 Task: Look for space in Bangolo, Ivory Coast from 2nd June, 2023 to 15th June, 2023 for 2 adults and 1 pet in price range Rs.10000 to Rs.15000. Place can be entire place with 1  bedroom having 1 bed and 1 bathroom. Property type can be house, flat, guest house, hotel. Booking option can be shelf check-in. Required host language is English.
Action: Mouse moved to (408, 86)
Screenshot: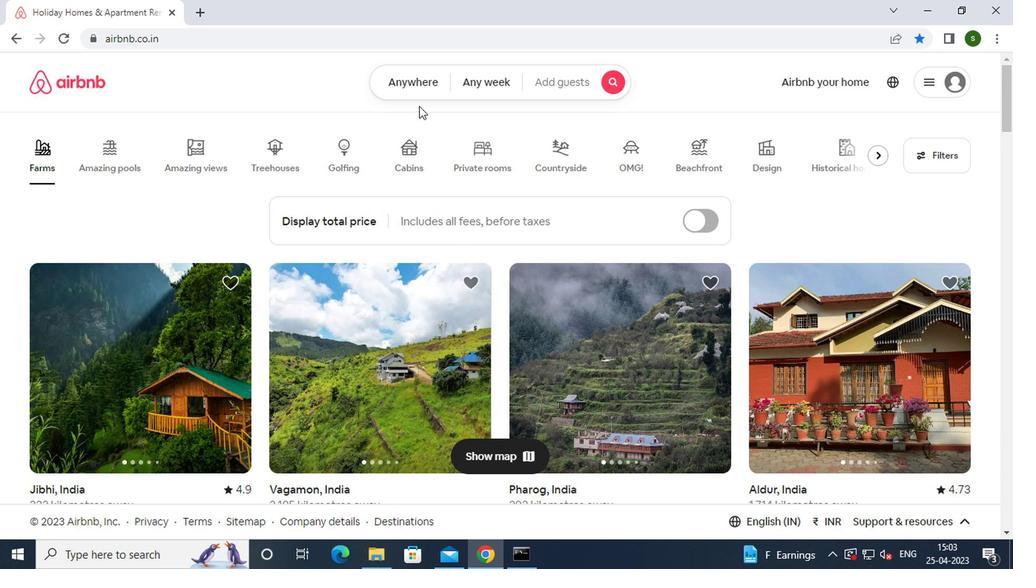 
Action: Mouse pressed left at (408, 86)
Screenshot: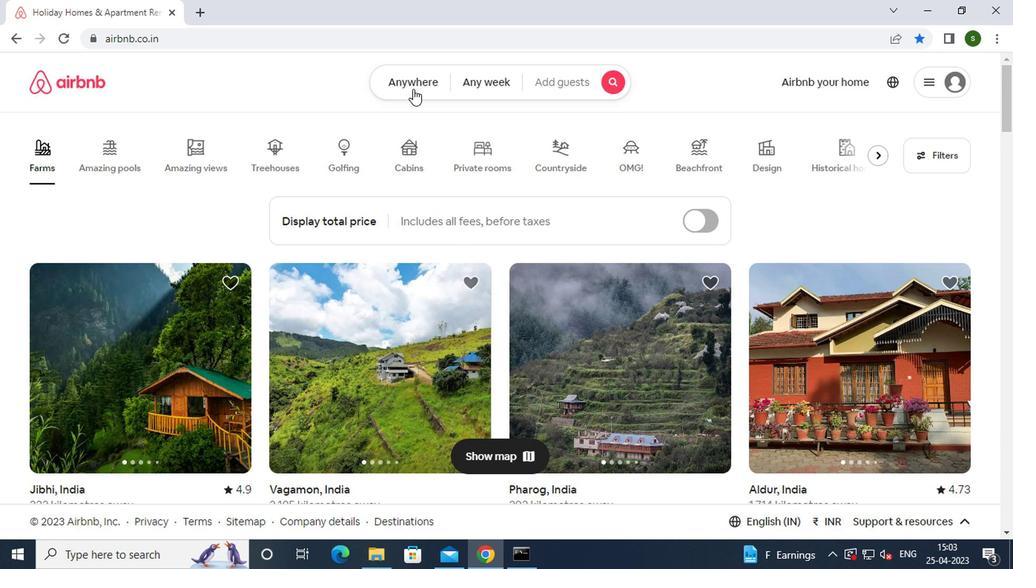 
Action: Mouse moved to (328, 146)
Screenshot: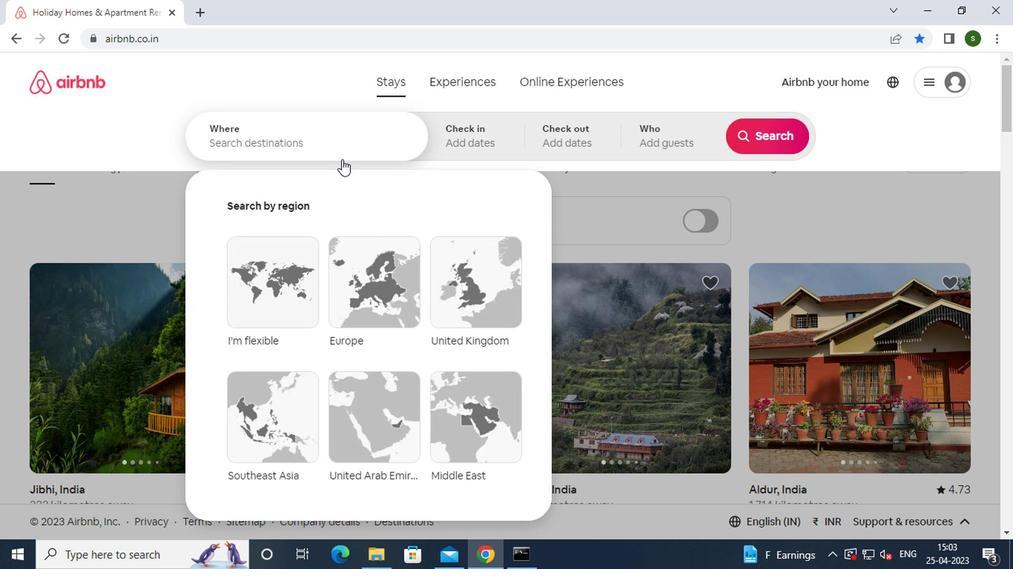 
Action: Mouse pressed left at (328, 146)
Screenshot: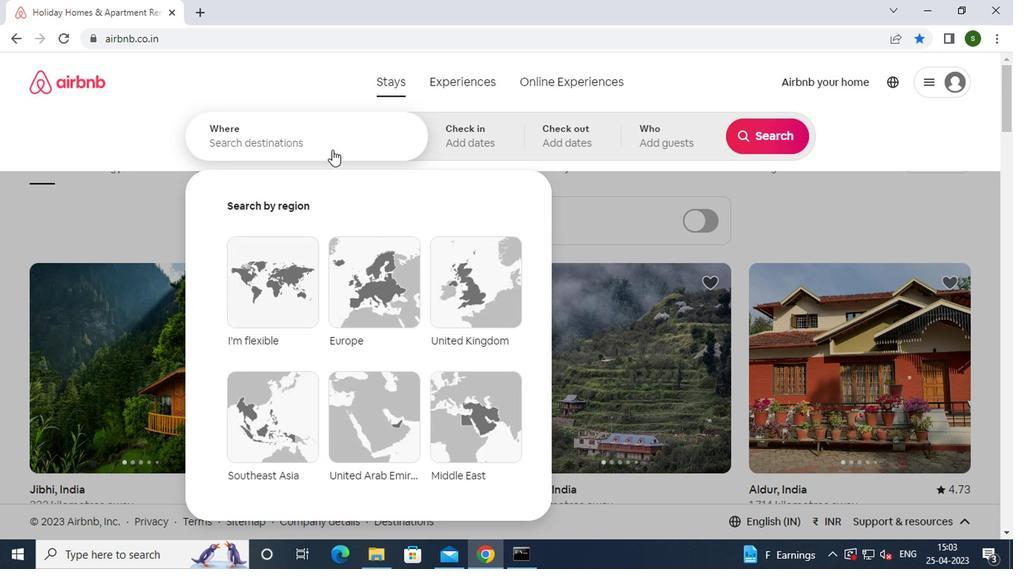 
Action: Key pressed b<Key.caps_lock>angolo,<Key.space><Key.caps_lock>i<Key.caps_lock>vo
Screenshot: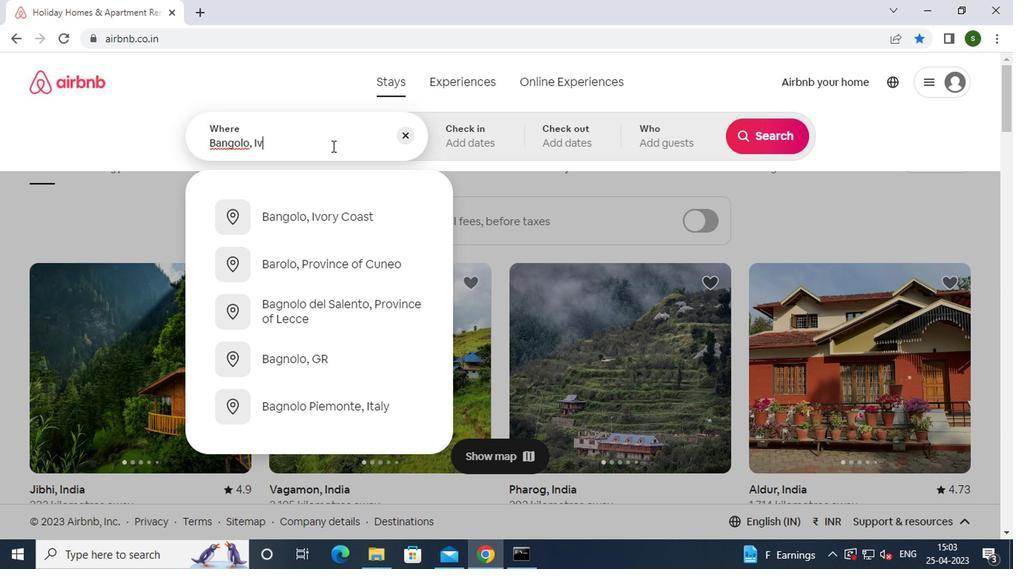 
Action: Mouse moved to (316, 203)
Screenshot: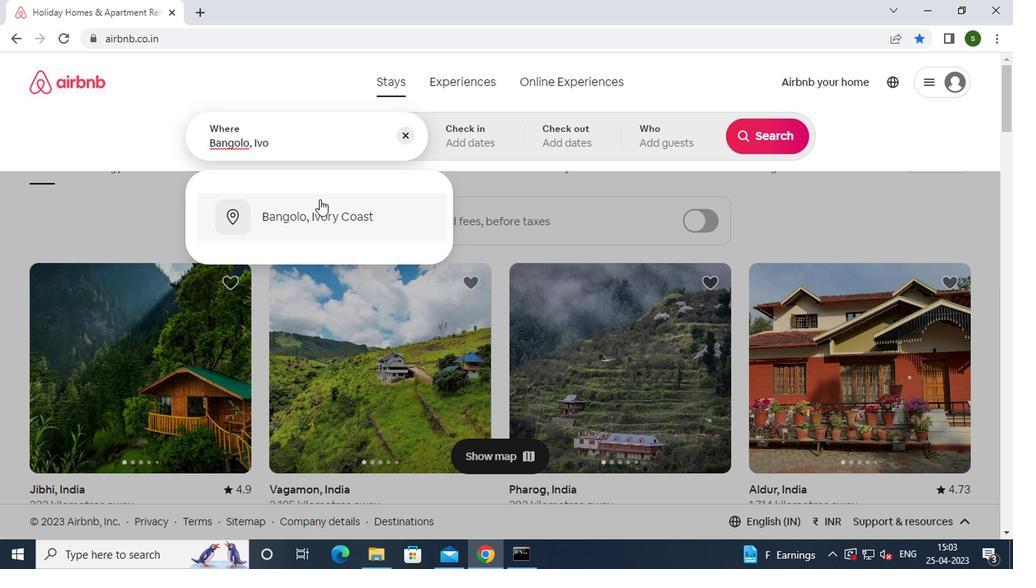 
Action: Mouse pressed left at (316, 203)
Screenshot: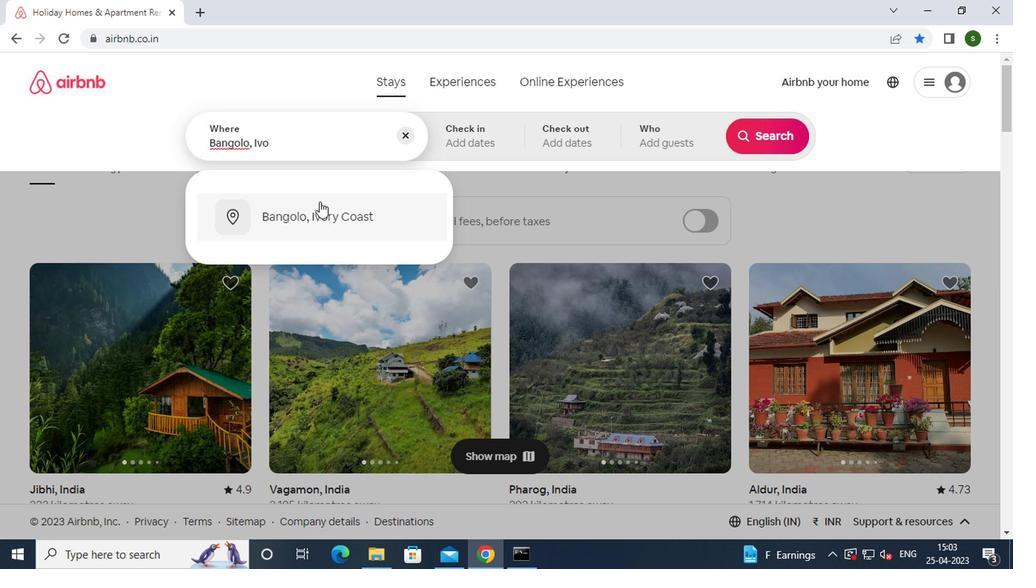 
Action: Mouse moved to (750, 253)
Screenshot: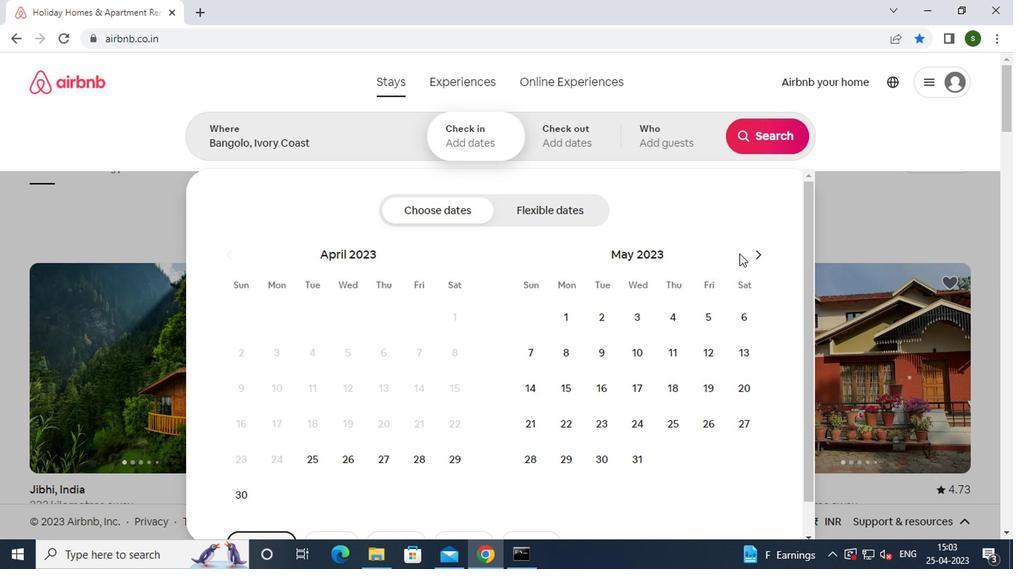 
Action: Mouse pressed left at (750, 253)
Screenshot: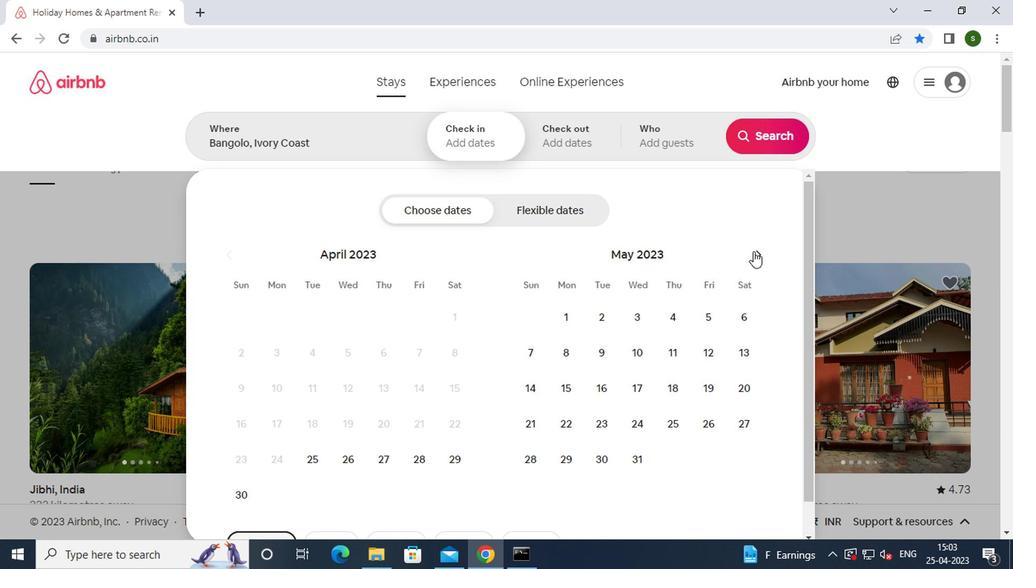 
Action: Mouse moved to (714, 321)
Screenshot: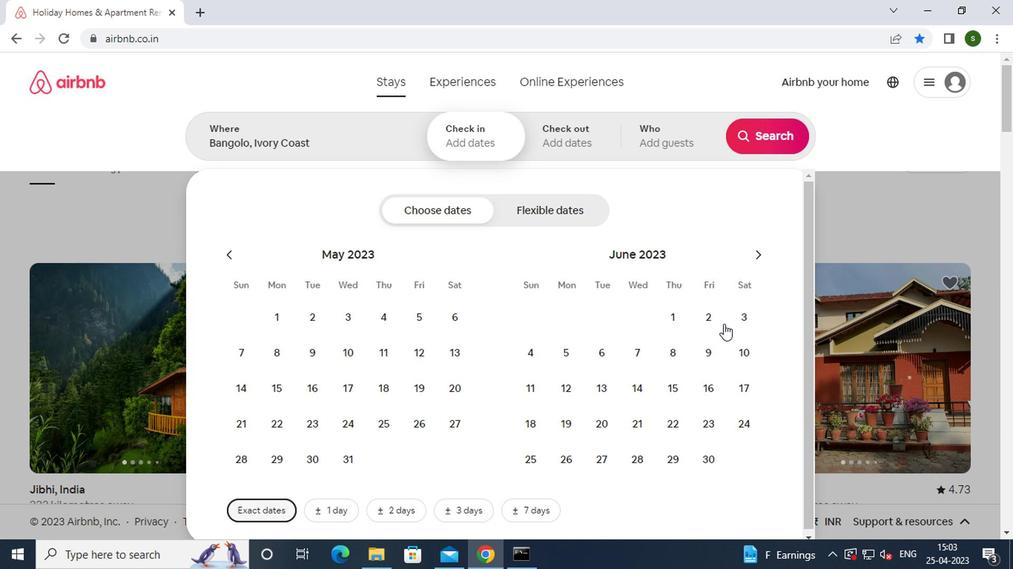 
Action: Mouse pressed left at (714, 321)
Screenshot: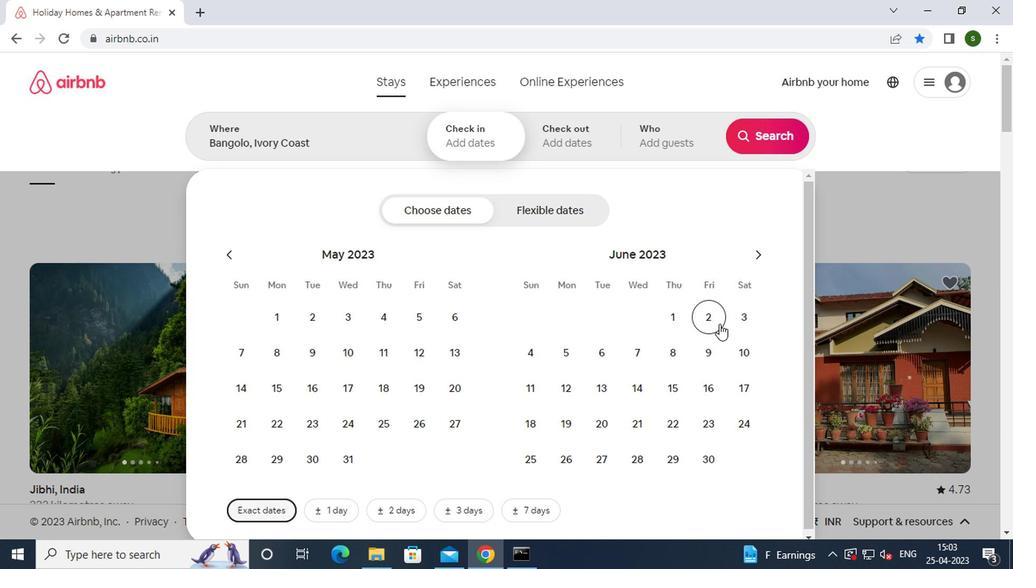 
Action: Mouse moved to (674, 394)
Screenshot: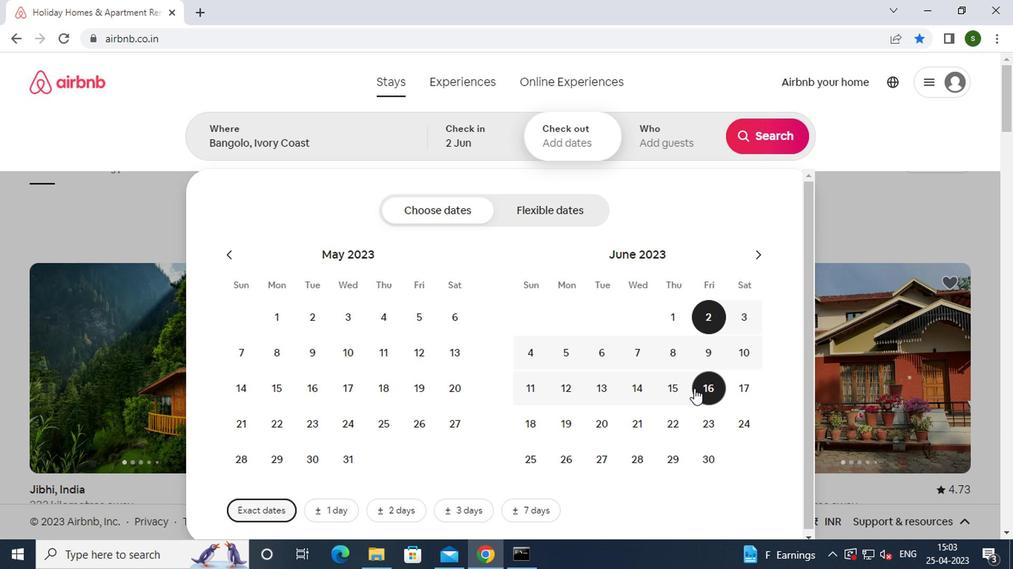 
Action: Mouse pressed left at (674, 394)
Screenshot: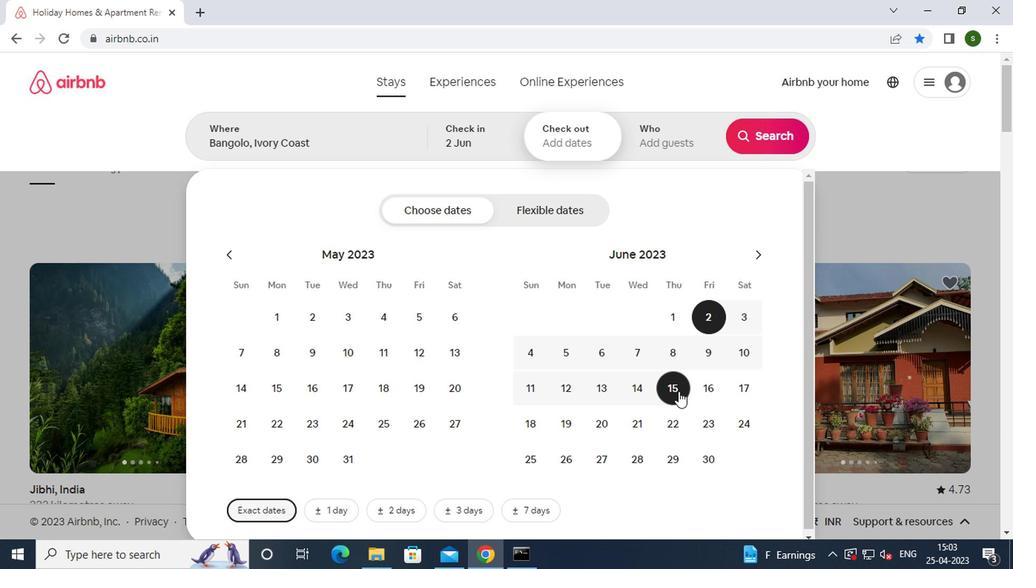 
Action: Mouse moved to (664, 130)
Screenshot: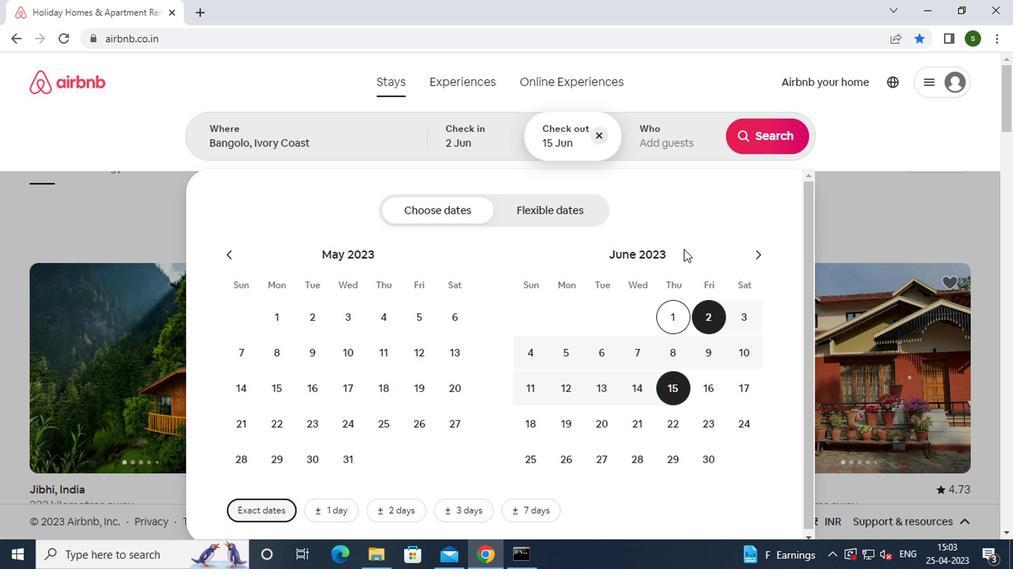 
Action: Mouse pressed left at (664, 130)
Screenshot: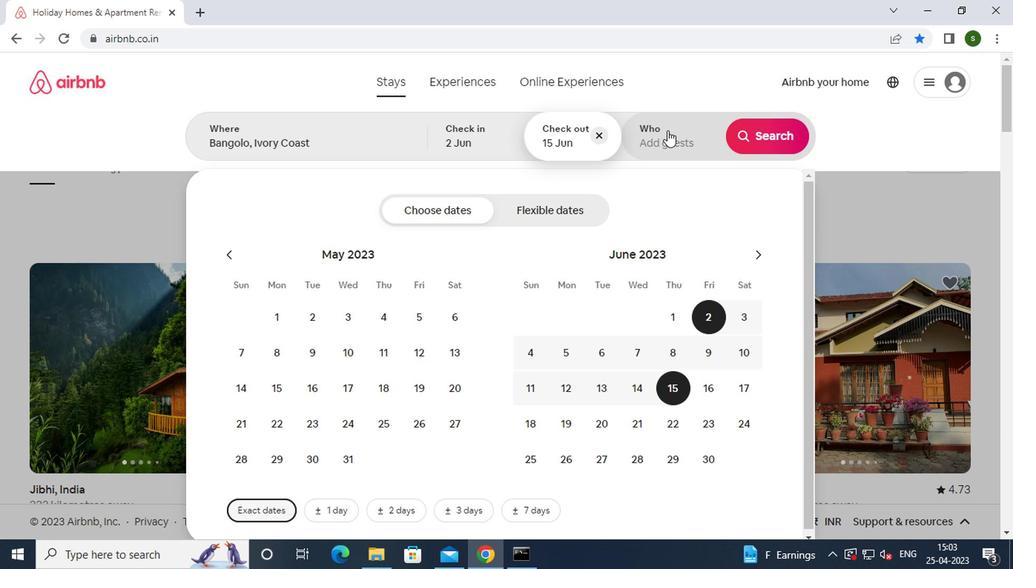 
Action: Mouse moved to (772, 212)
Screenshot: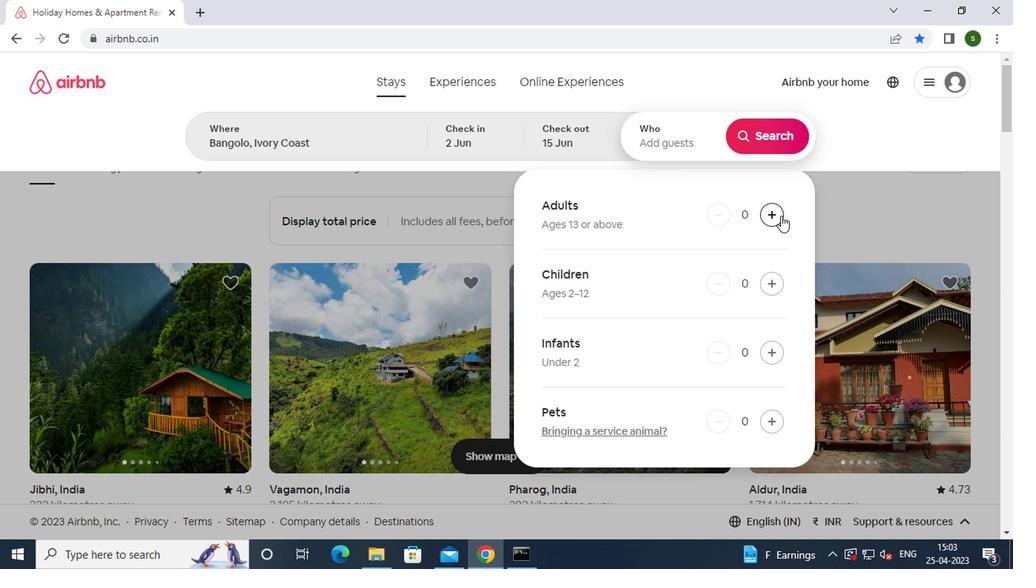 
Action: Mouse pressed left at (772, 212)
Screenshot: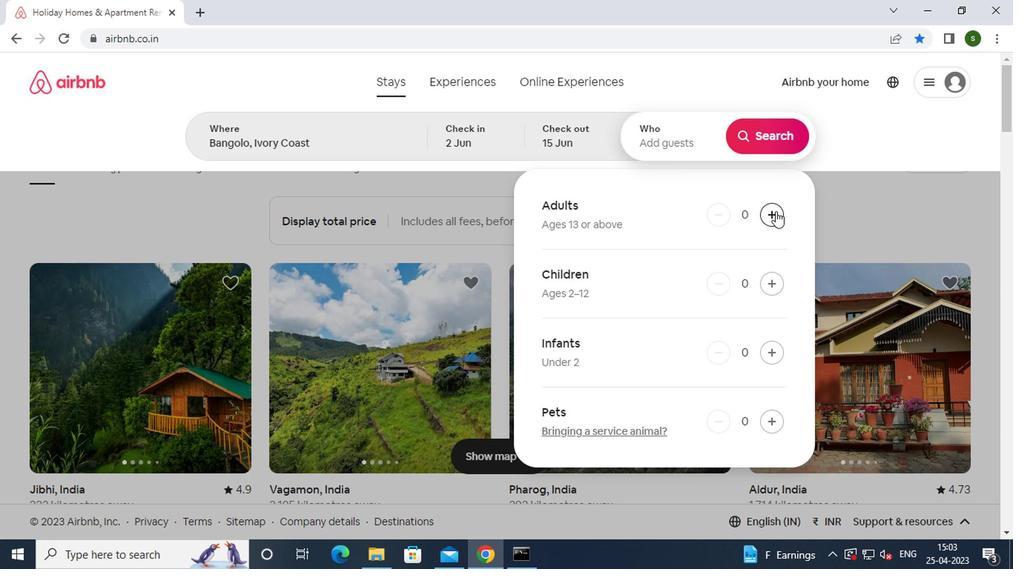 
Action: Mouse pressed left at (772, 212)
Screenshot: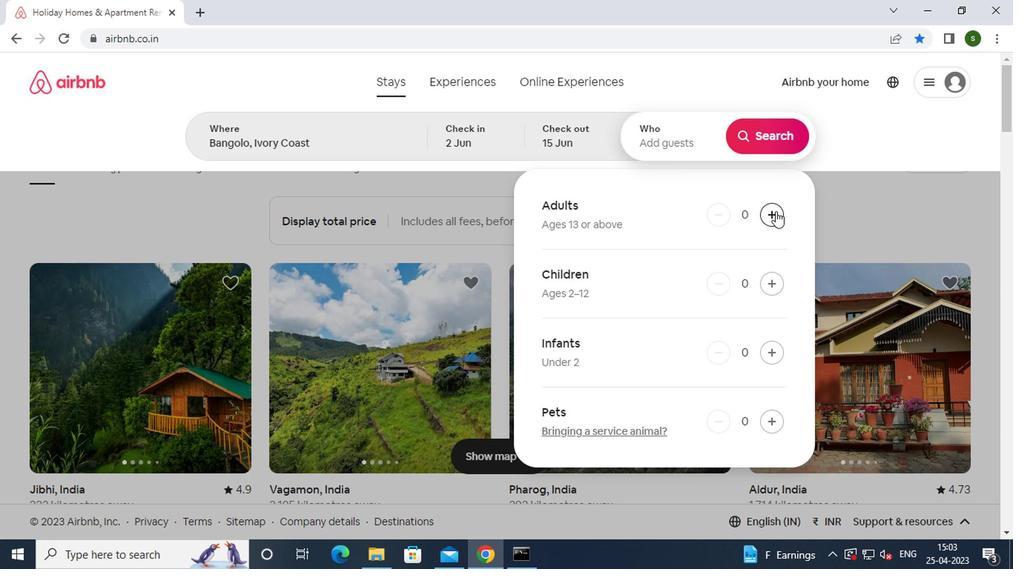 
Action: Mouse moved to (771, 422)
Screenshot: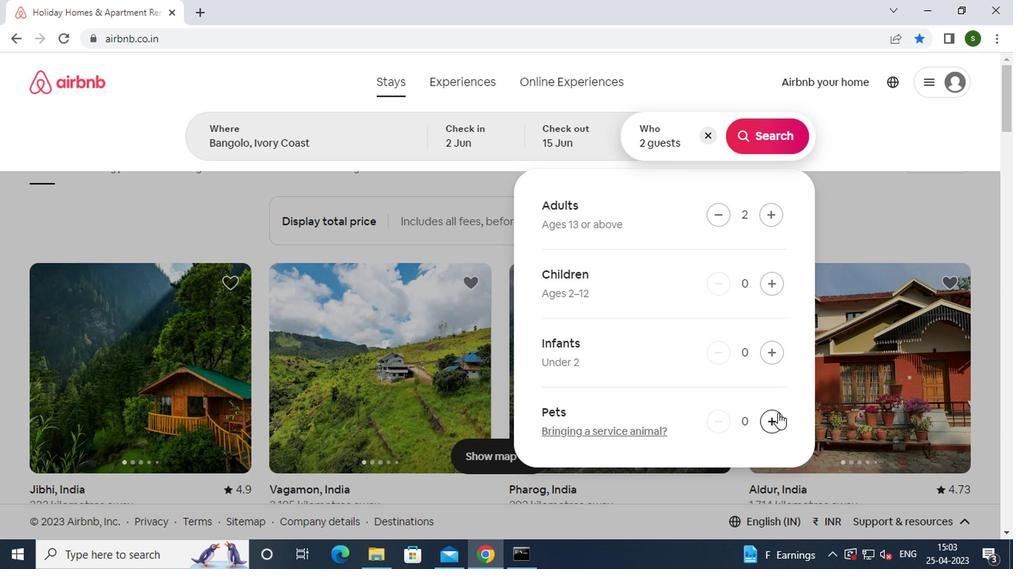 
Action: Mouse pressed left at (771, 422)
Screenshot: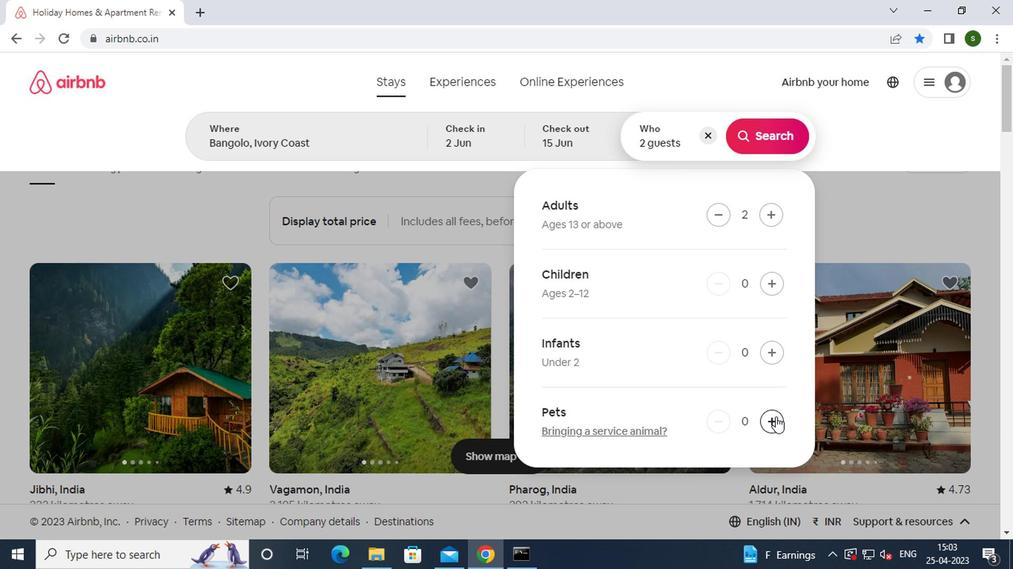 
Action: Mouse moved to (746, 147)
Screenshot: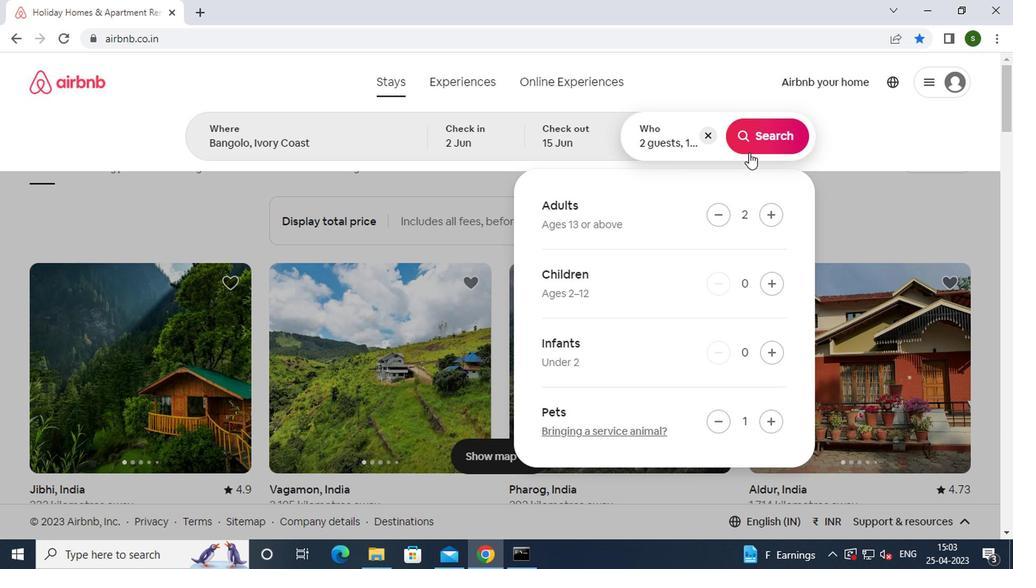 
Action: Mouse pressed left at (746, 147)
Screenshot: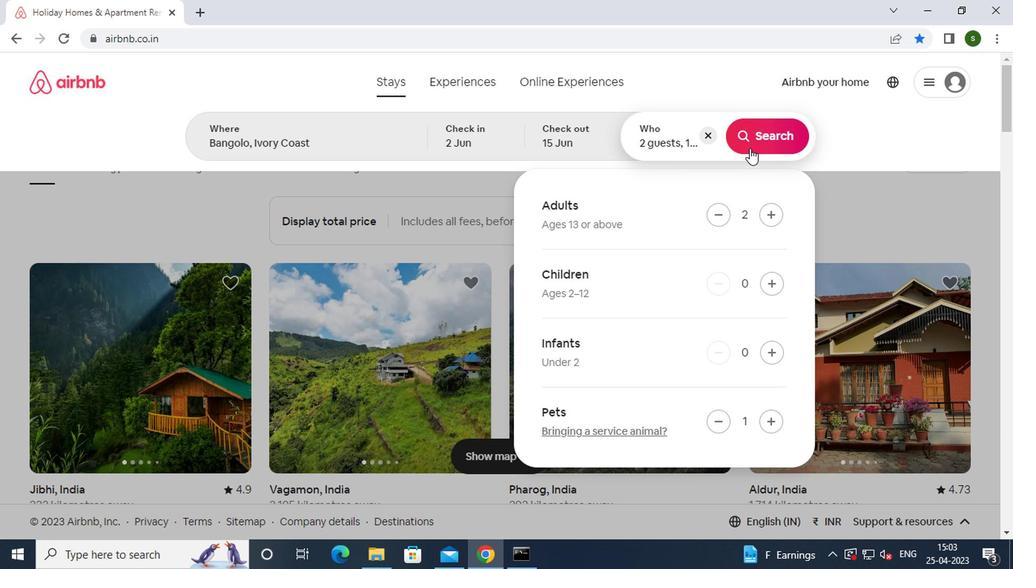 
Action: Mouse moved to (930, 133)
Screenshot: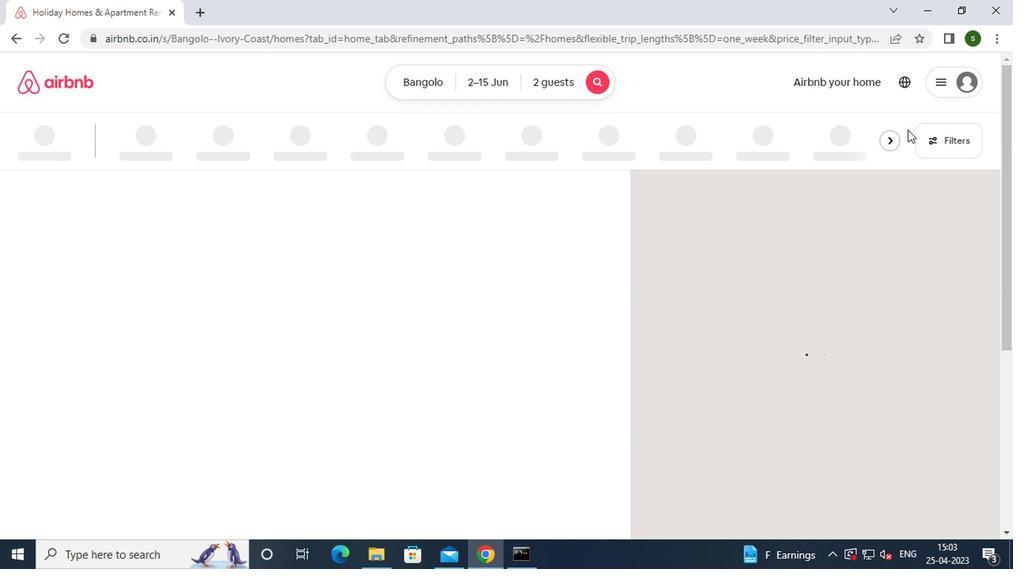 
Action: Mouse pressed left at (930, 133)
Screenshot: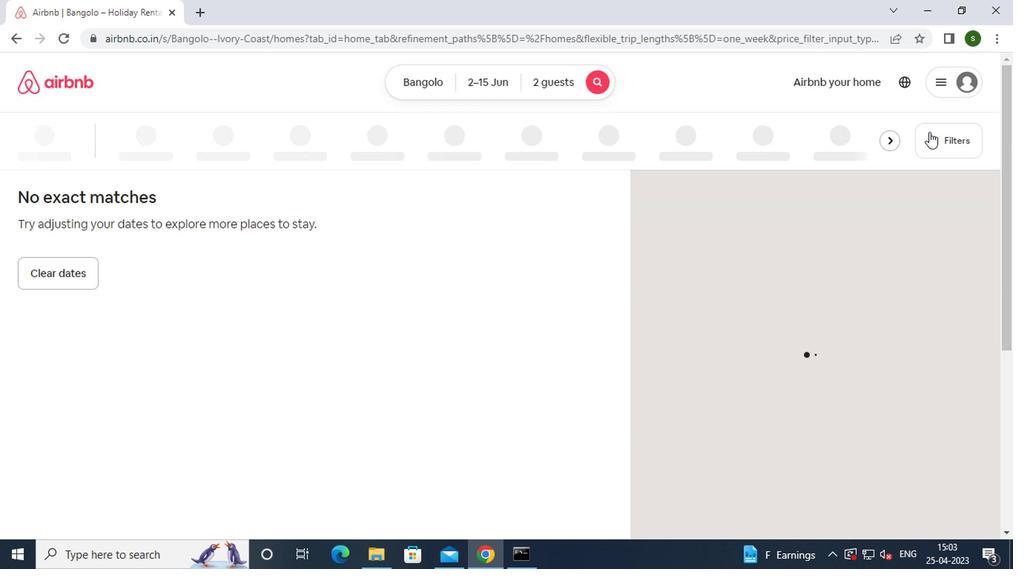 
Action: Mouse moved to (367, 235)
Screenshot: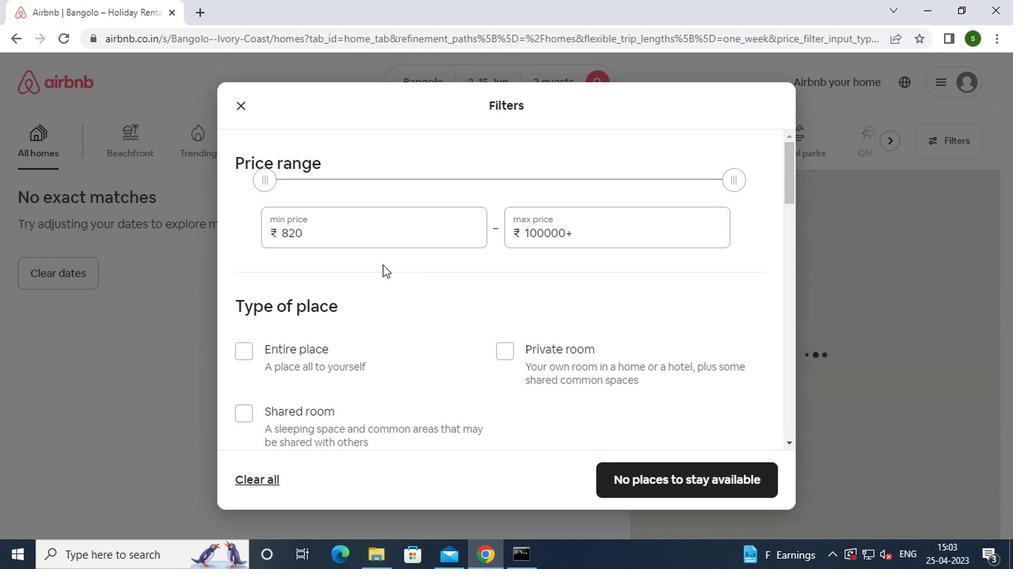 
Action: Mouse pressed left at (367, 235)
Screenshot: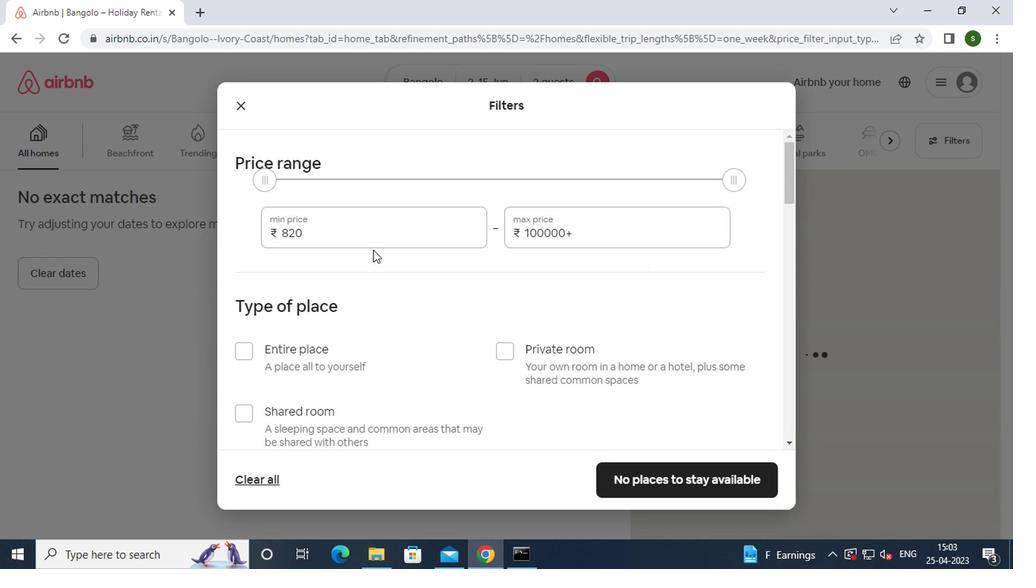 
Action: Mouse moved to (367, 233)
Screenshot: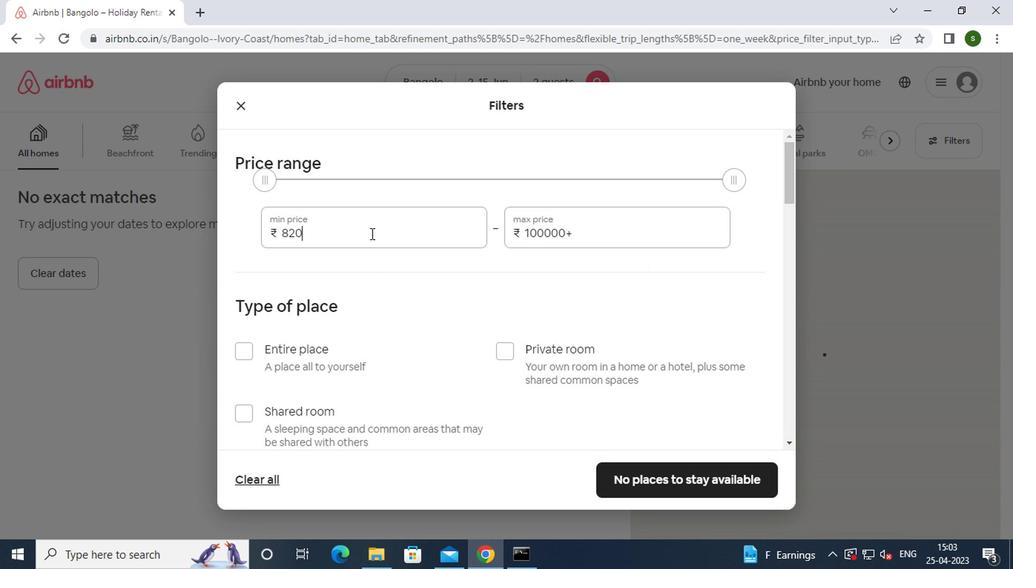 
Action: Key pressed <Key.backspace><Key.backspace><Key.backspace><Key.backspace><Key.backspace><Key.backspace><Key.backspace><Key.backspace>10000
Screenshot: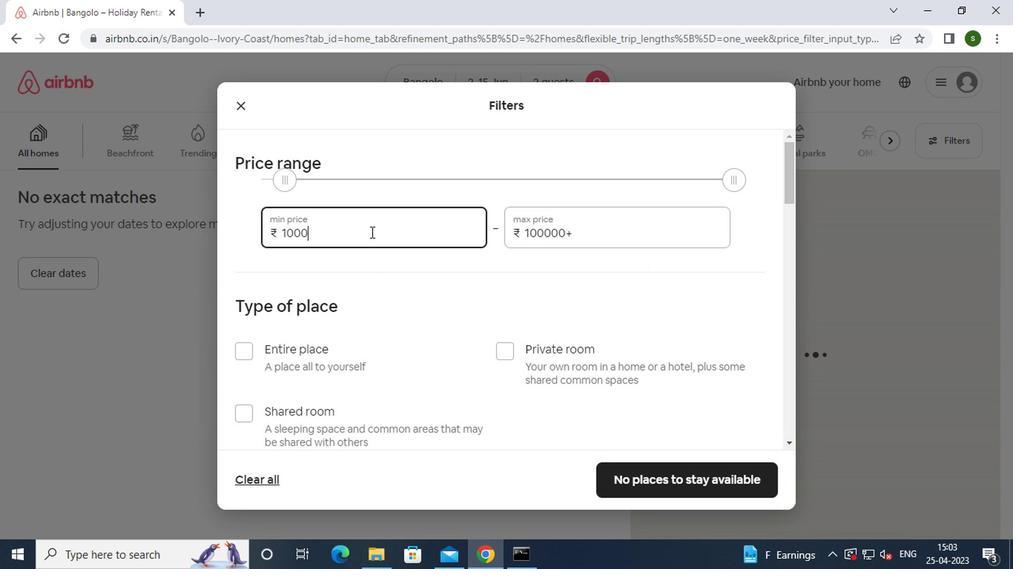 
Action: Mouse moved to (587, 241)
Screenshot: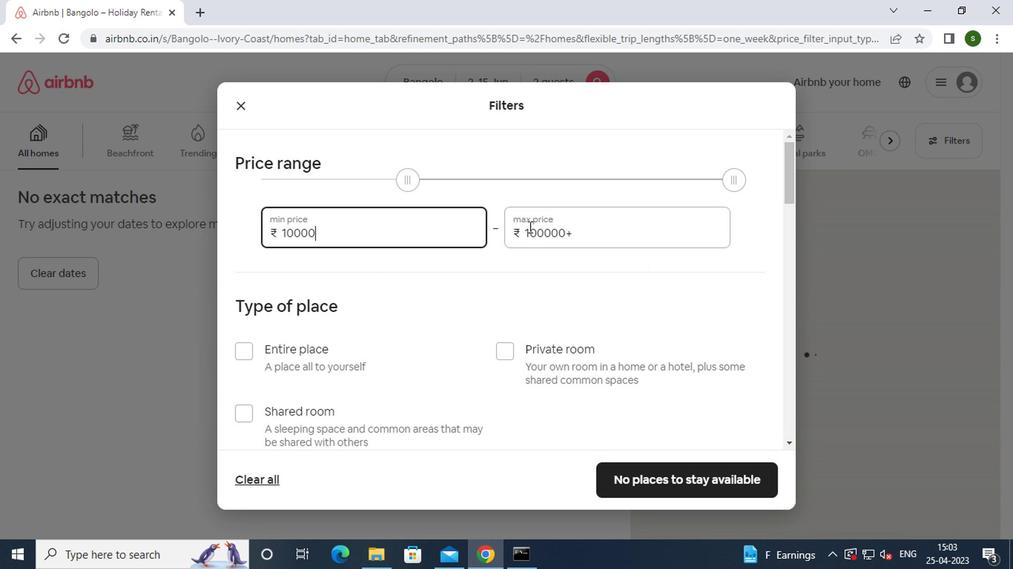 
Action: Mouse pressed left at (587, 241)
Screenshot: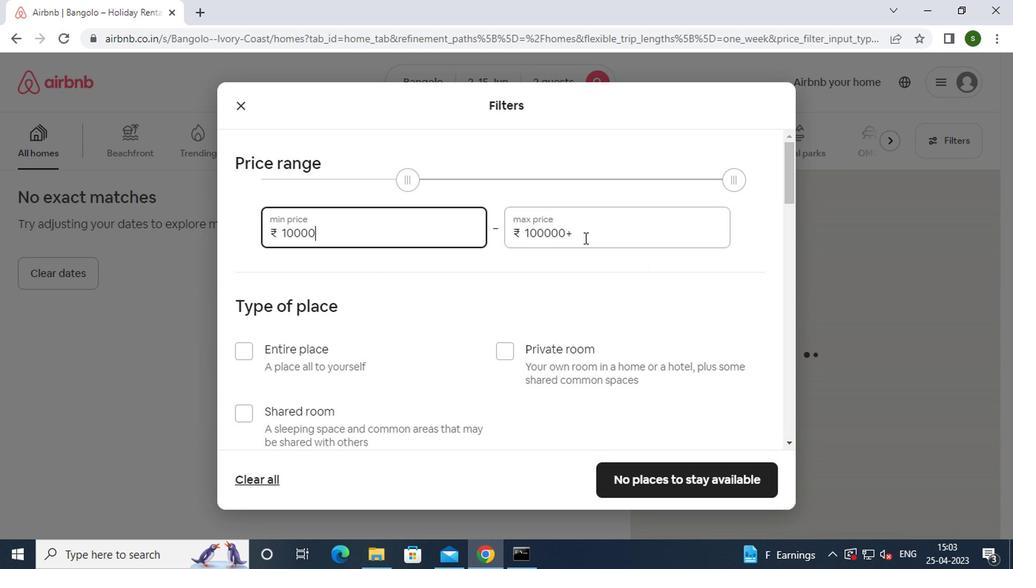 
Action: Key pressed <Key.backspace><Key.backspace><Key.backspace><Key.backspace><Key.backspace><Key.backspace><Key.backspace><Key.backspace><Key.backspace><Key.backspace>15000
Screenshot: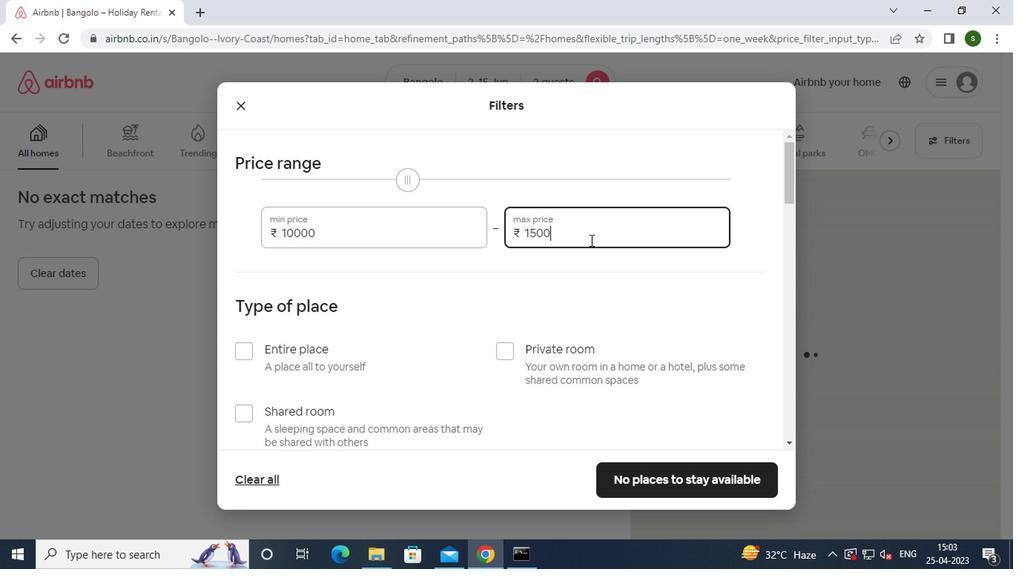
Action: Mouse moved to (446, 269)
Screenshot: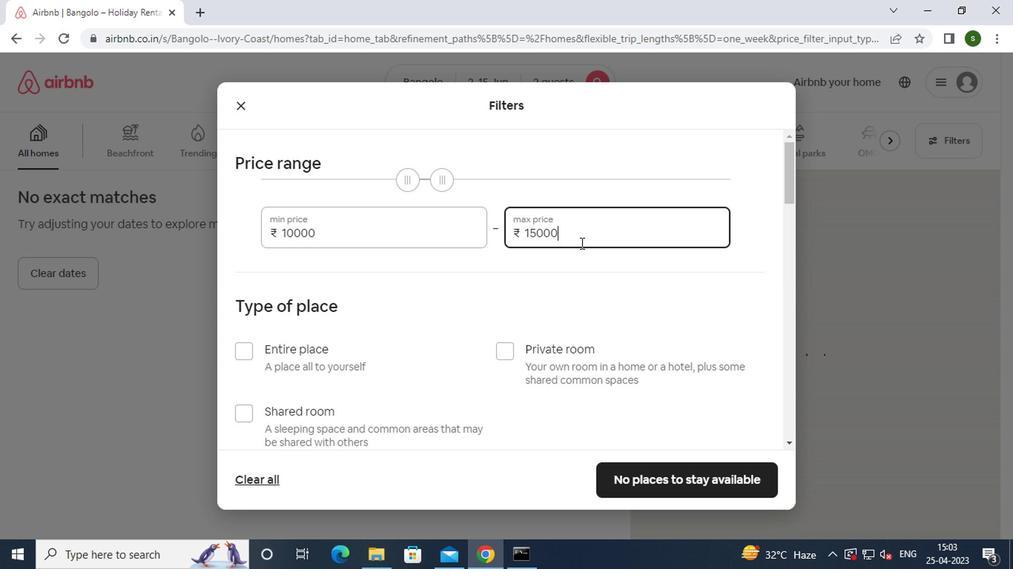 
Action: Mouse scrolled (446, 268) with delta (0, -1)
Screenshot: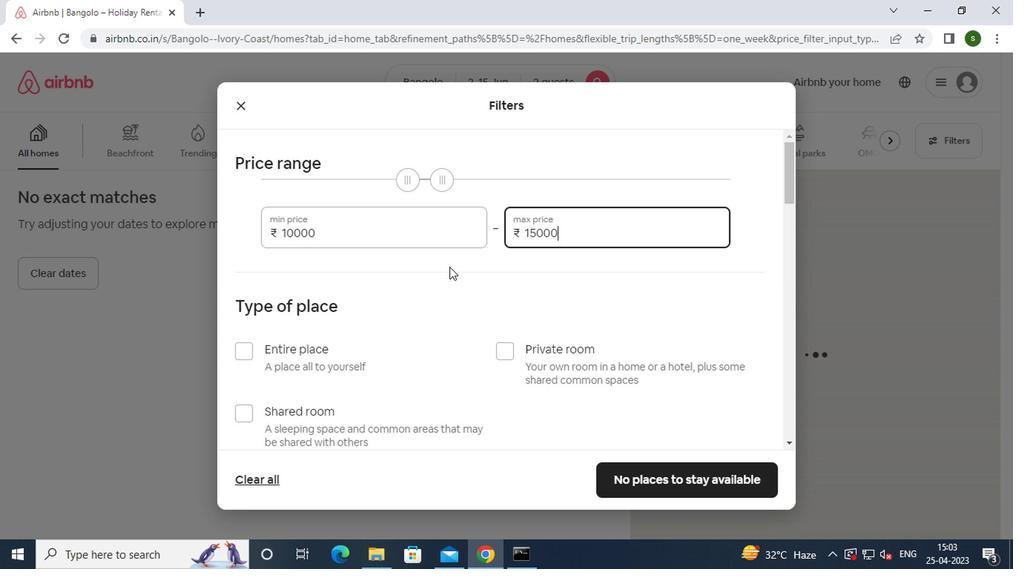 
Action: Mouse scrolled (446, 268) with delta (0, -1)
Screenshot: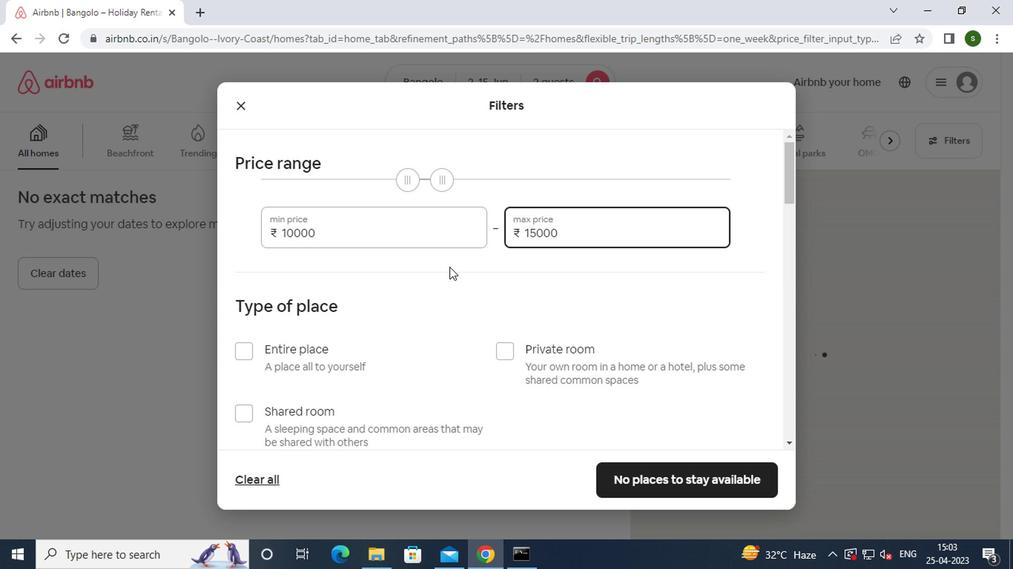 
Action: Mouse moved to (297, 208)
Screenshot: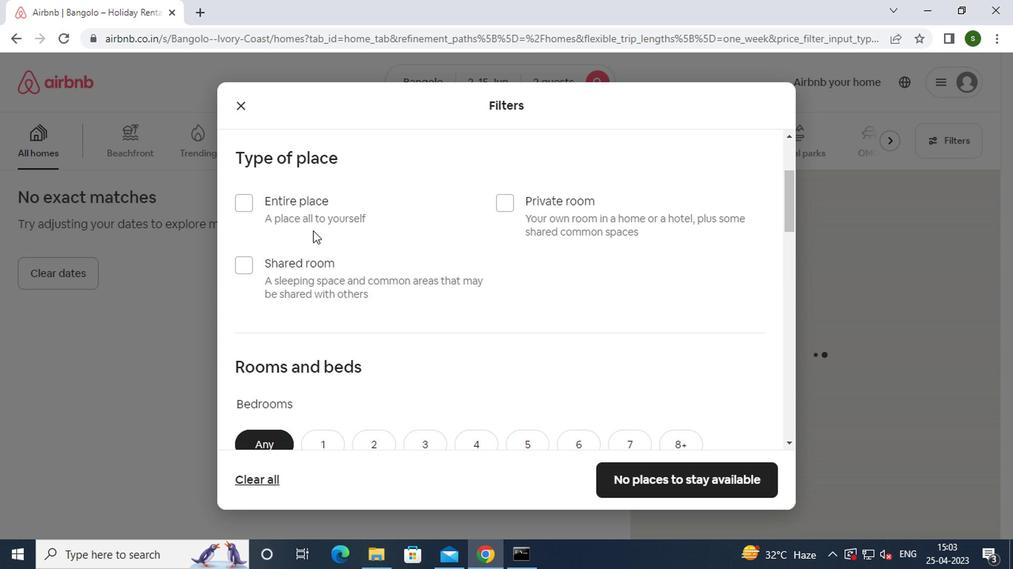 
Action: Mouse pressed left at (297, 208)
Screenshot: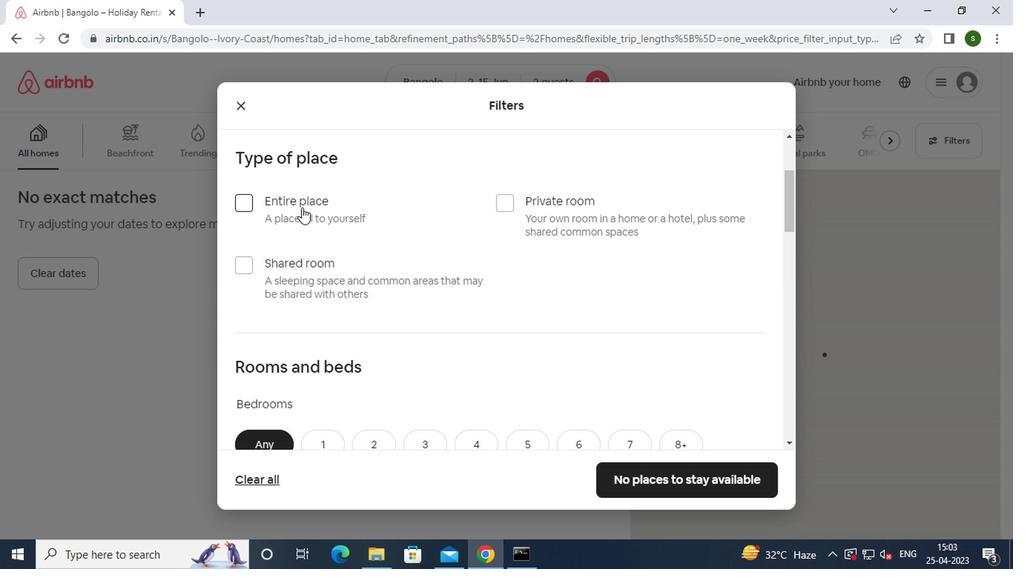 
Action: Mouse moved to (435, 236)
Screenshot: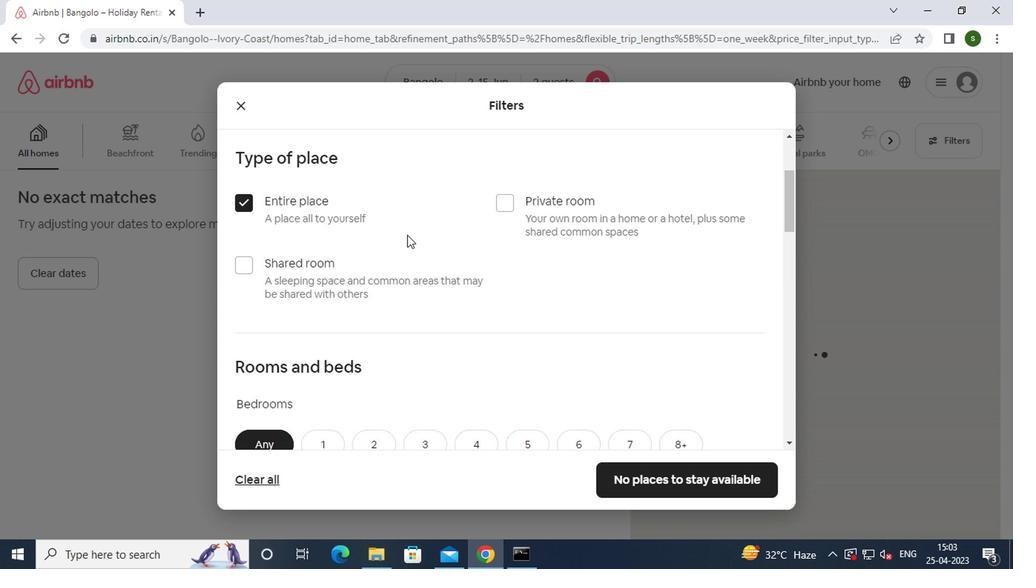 
Action: Mouse scrolled (435, 235) with delta (0, 0)
Screenshot: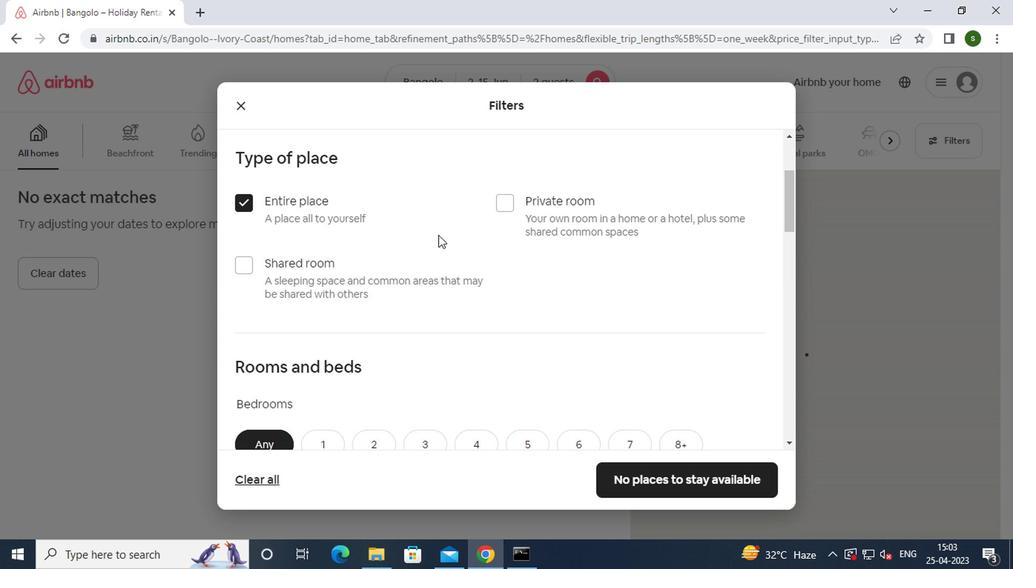 
Action: Mouse scrolled (435, 235) with delta (0, 0)
Screenshot: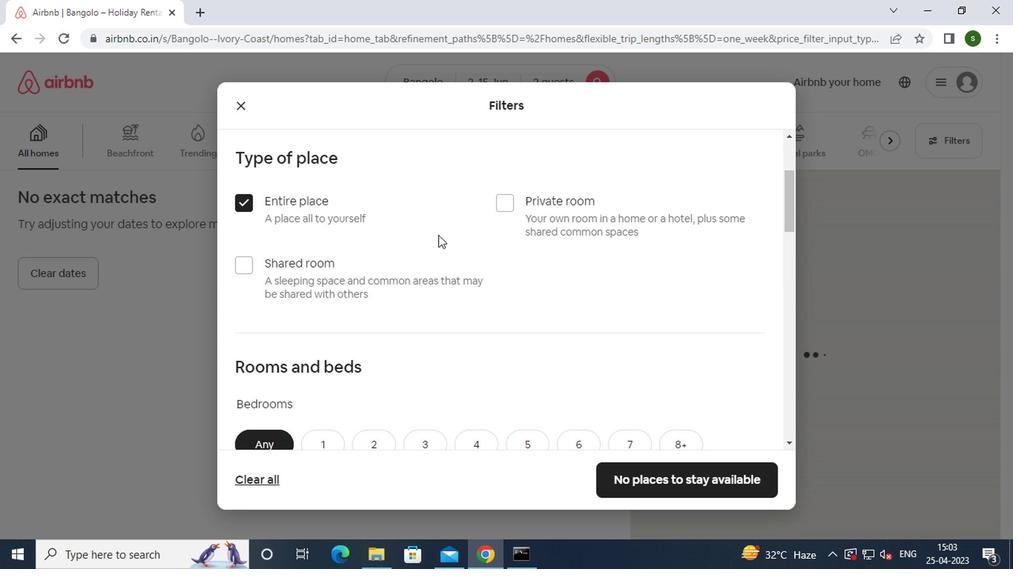 
Action: Mouse scrolled (435, 235) with delta (0, 0)
Screenshot: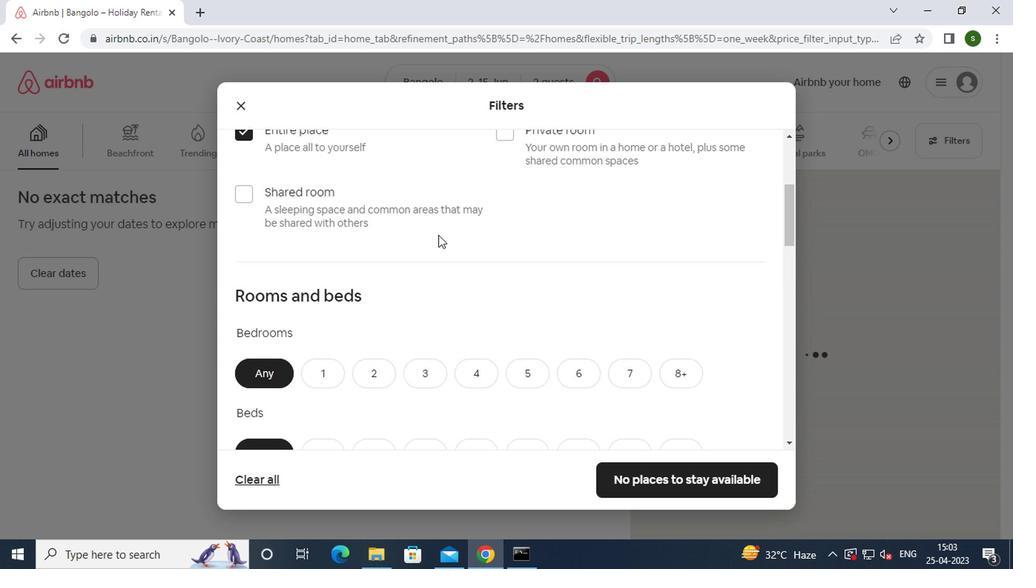 
Action: Mouse scrolled (435, 235) with delta (0, 0)
Screenshot: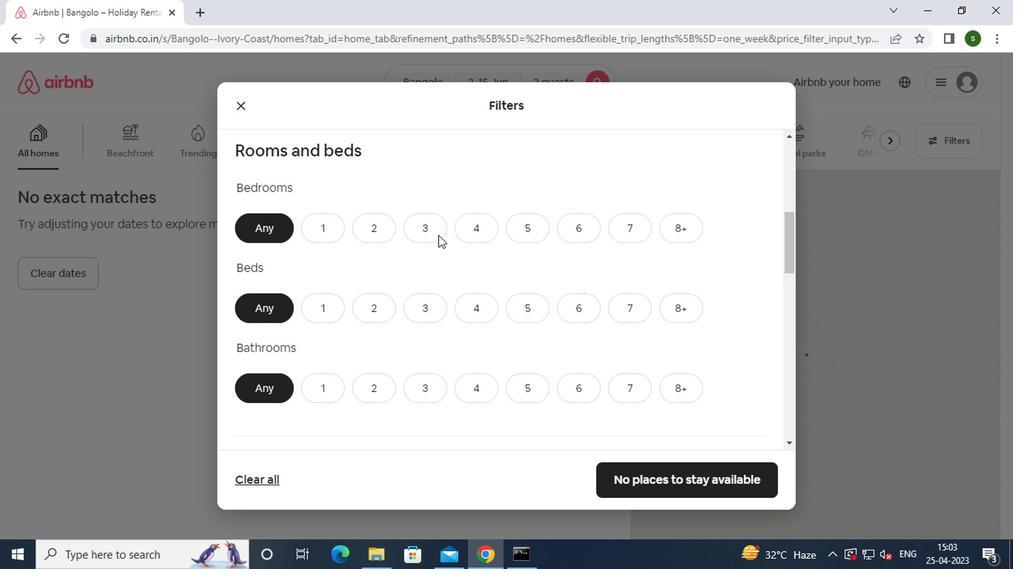 
Action: Mouse moved to (317, 156)
Screenshot: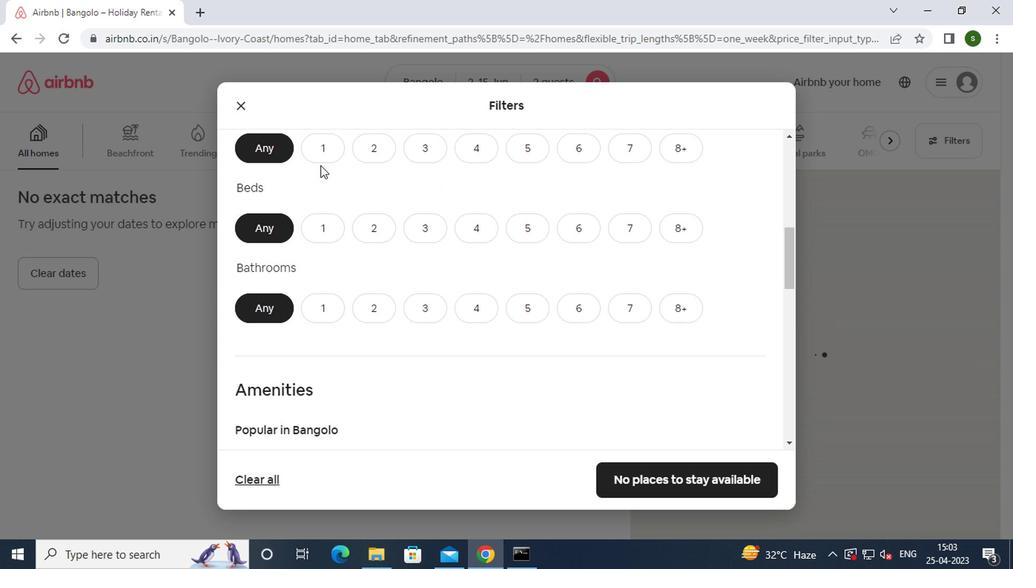 
Action: Mouse pressed left at (317, 156)
Screenshot: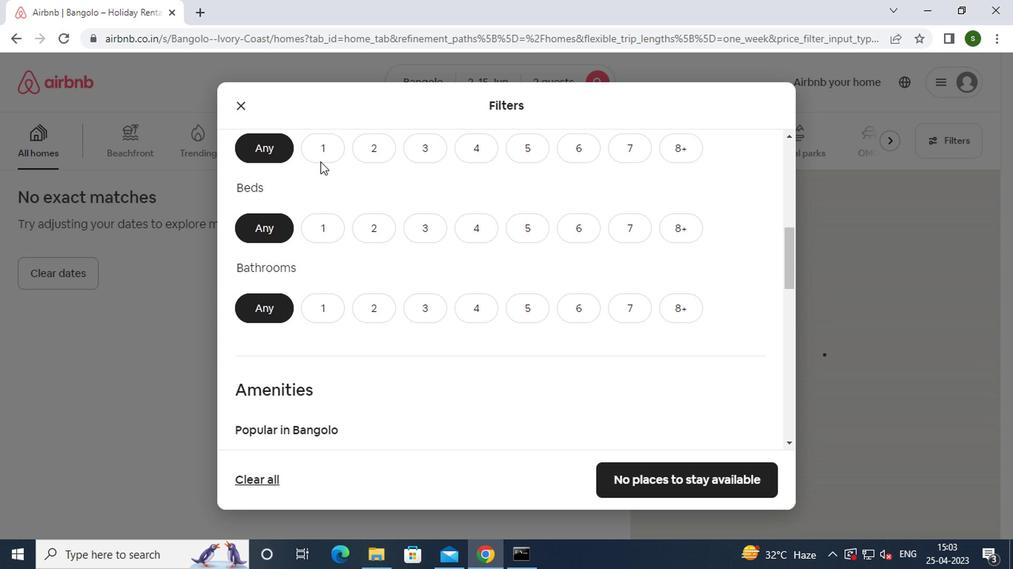 
Action: Mouse moved to (313, 225)
Screenshot: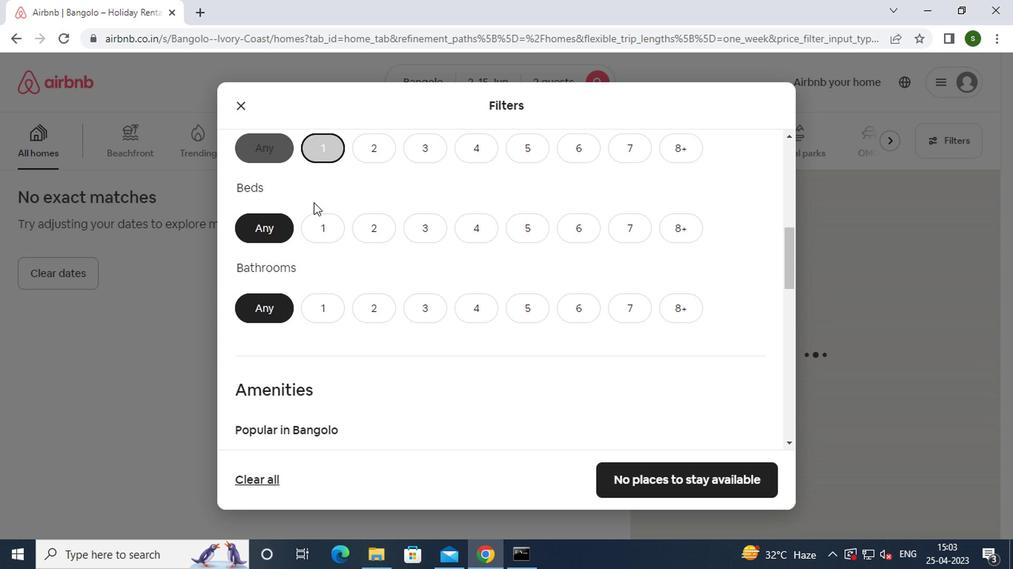 
Action: Mouse pressed left at (313, 225)
Screenshot: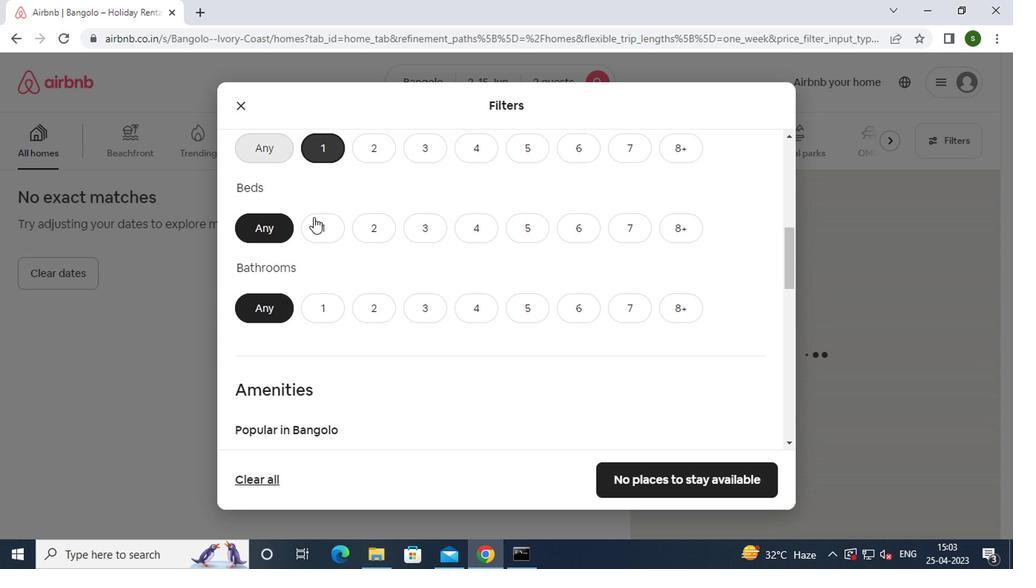 
Action: Mouse moved to (323, 311)
Screenshot: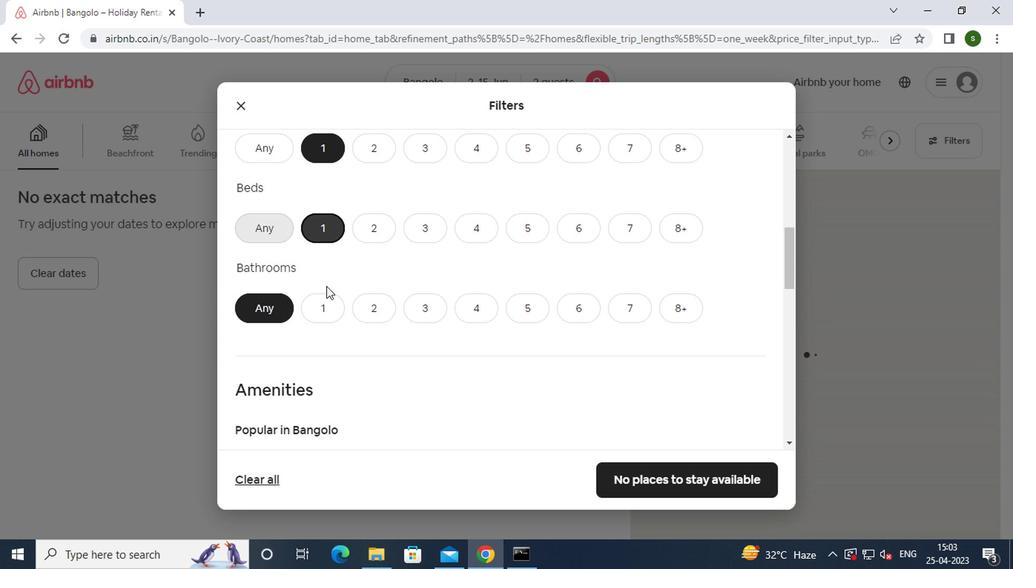 
Action: Mouse pressed left at (323, 311)
Screenshot: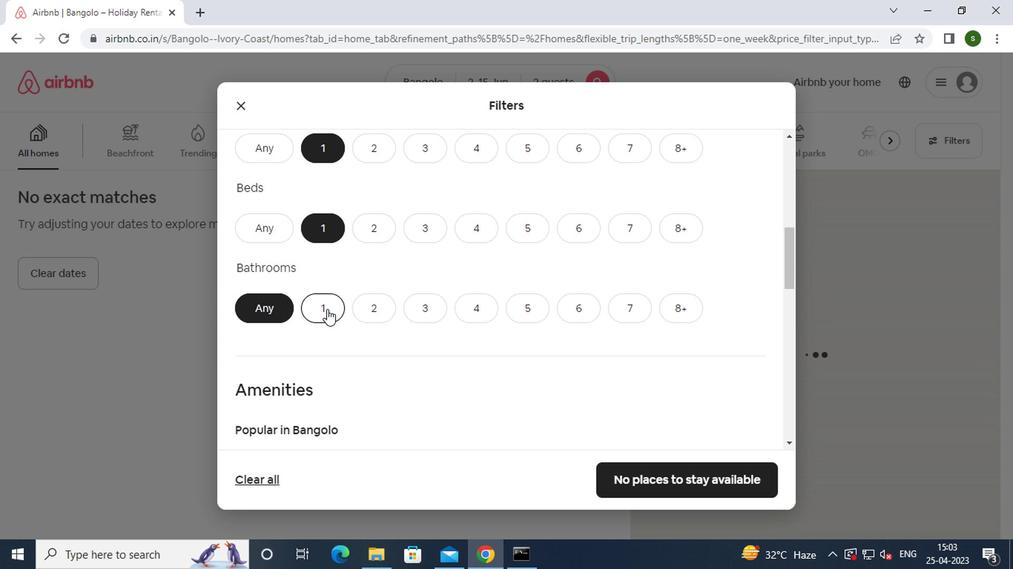 
Action: Mouse moved to (388, 278)
Screenshot: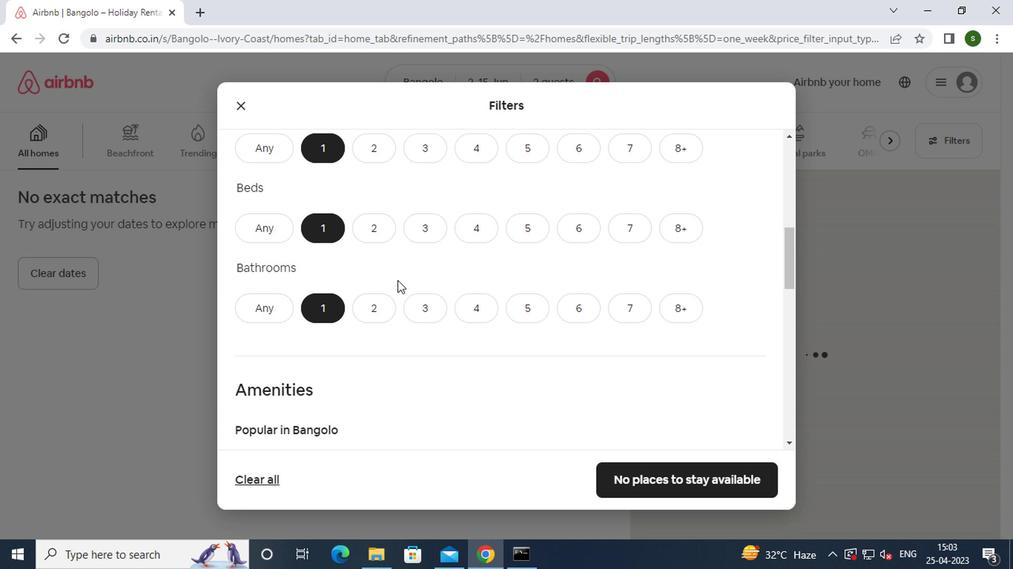 
Action: Mouse scrolled (388, 278) with delta (0, 0)
Screenshot: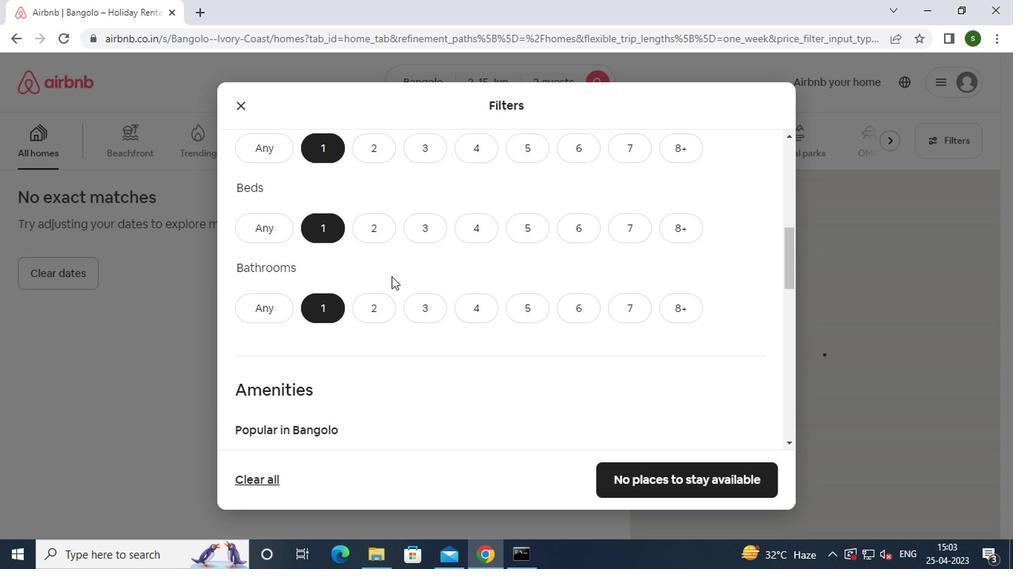 
Action: Mouse scrolled (388, 278) with delta (0, 0)
Screenshot: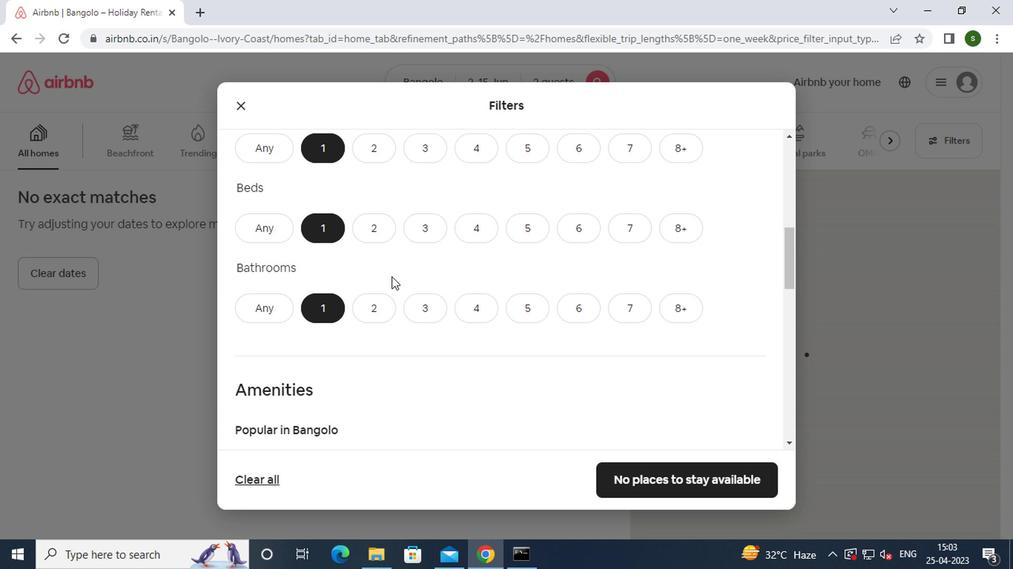 
Action: Mouse scrolled (388, 278) with delta (0, 0)
Screenshot: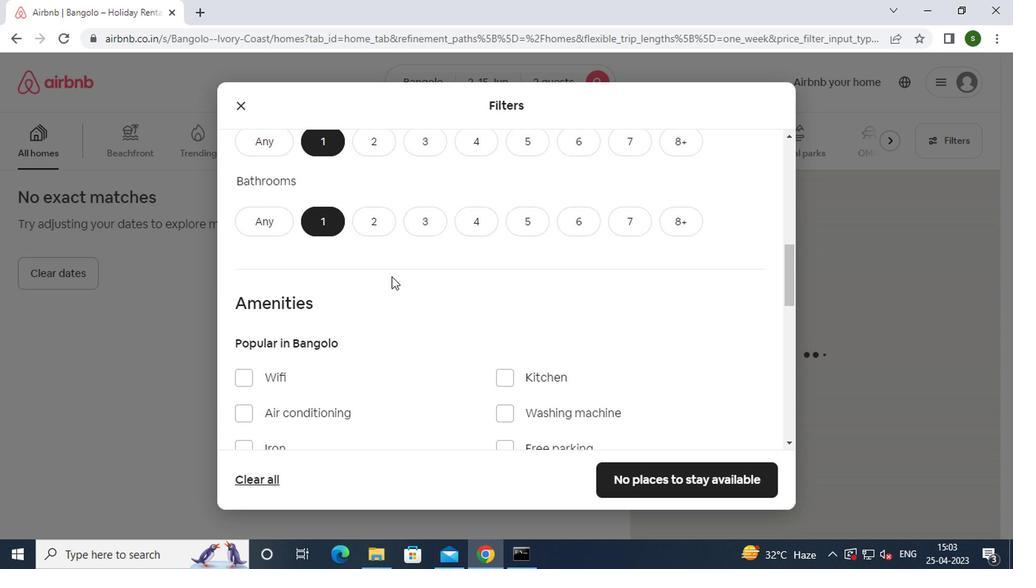 
Action: Mouse scrolled (388, 278) with delta (0, 0)
Screenshot: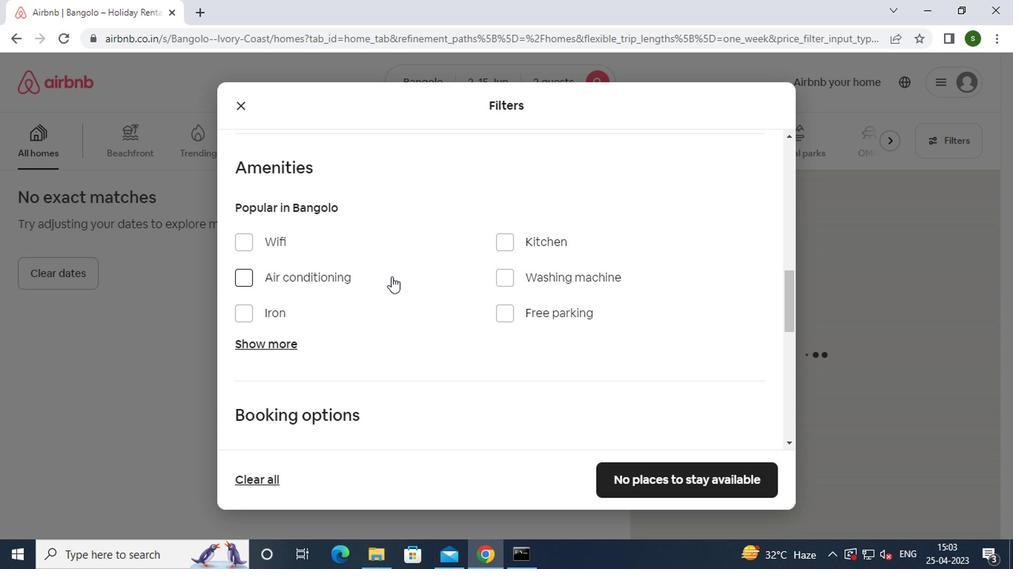 
Action: Mouse scrolled (388, 278) with delta (0, 0)
Screenshot: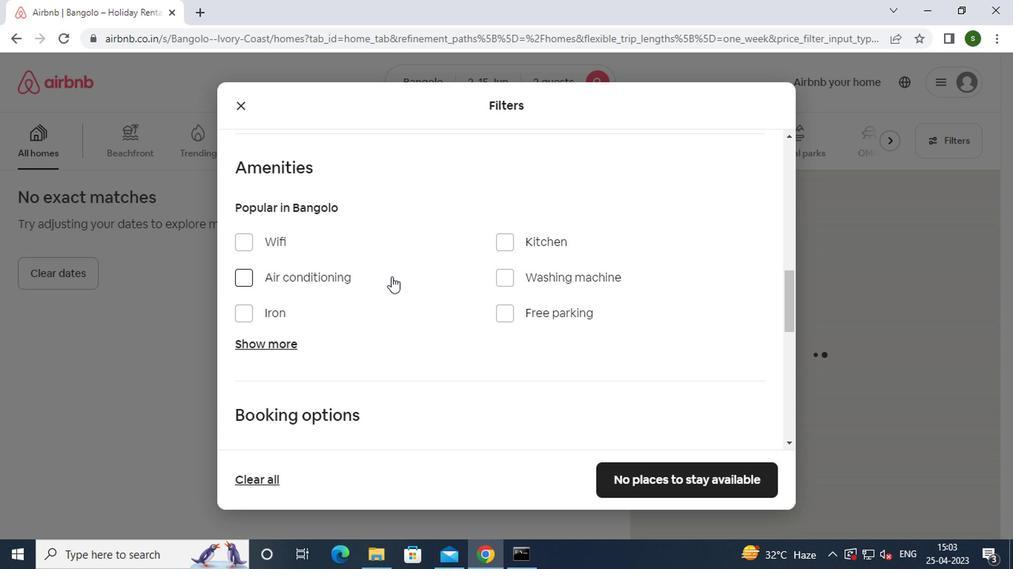 
Action: Mouse scrolled (388, 278) with delta (0, 0)
Screenshot: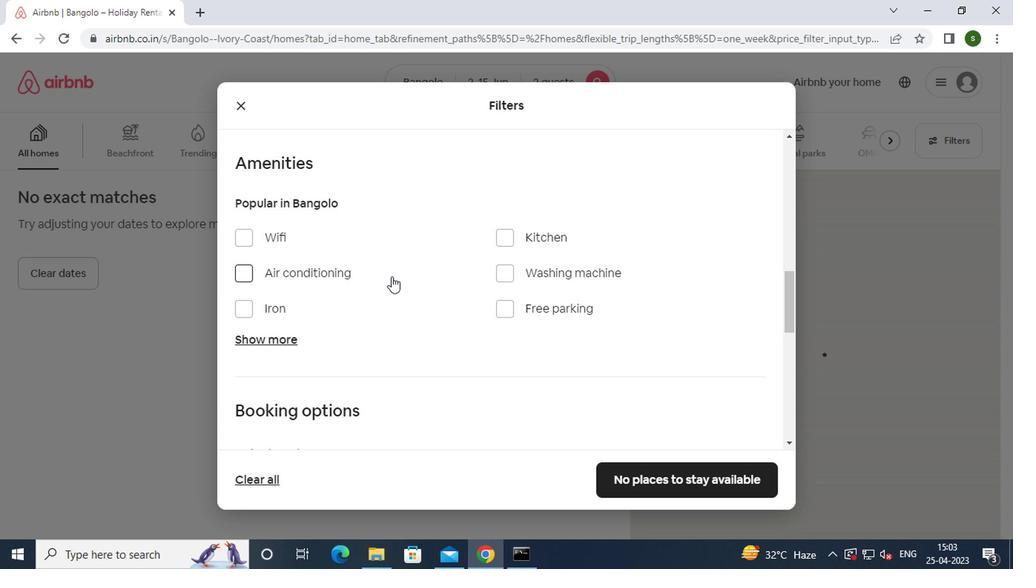 
Action: Mouse moved to (717, 296)
Screenshot: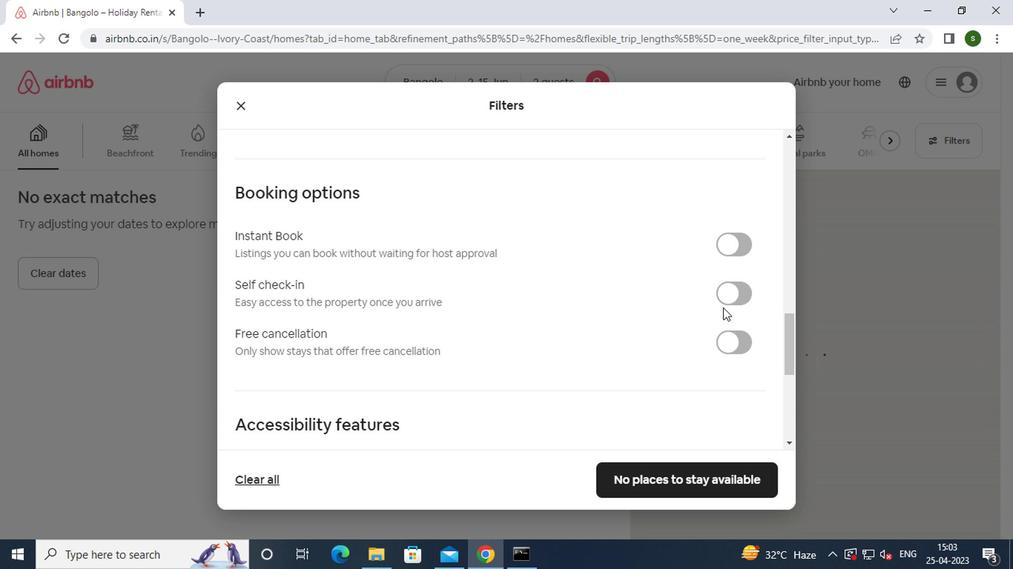 
Action: Mouse pressed left at (717, 296)
Screenshot: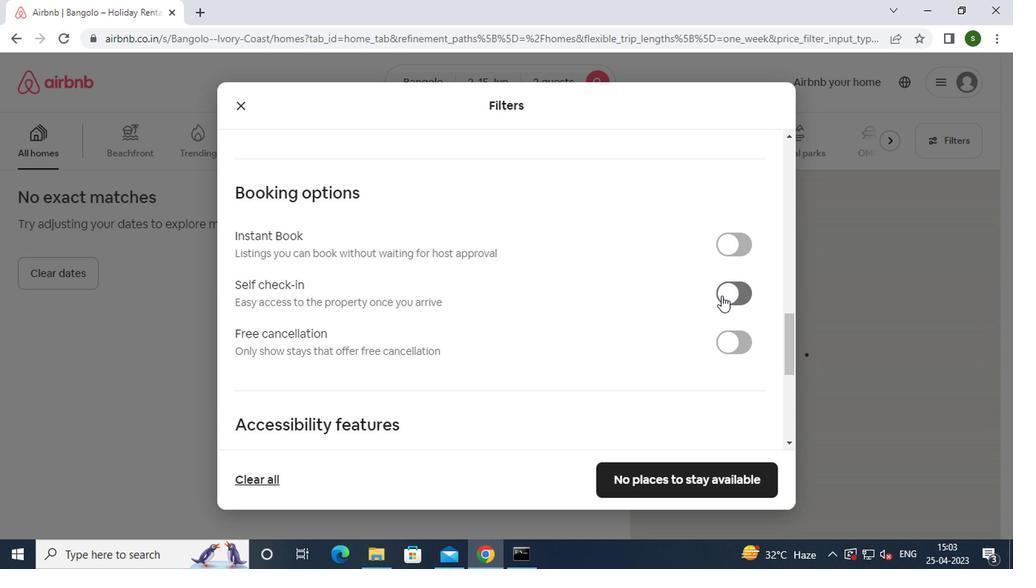
Action: Mouse moved to (583, 307)
Screenshot: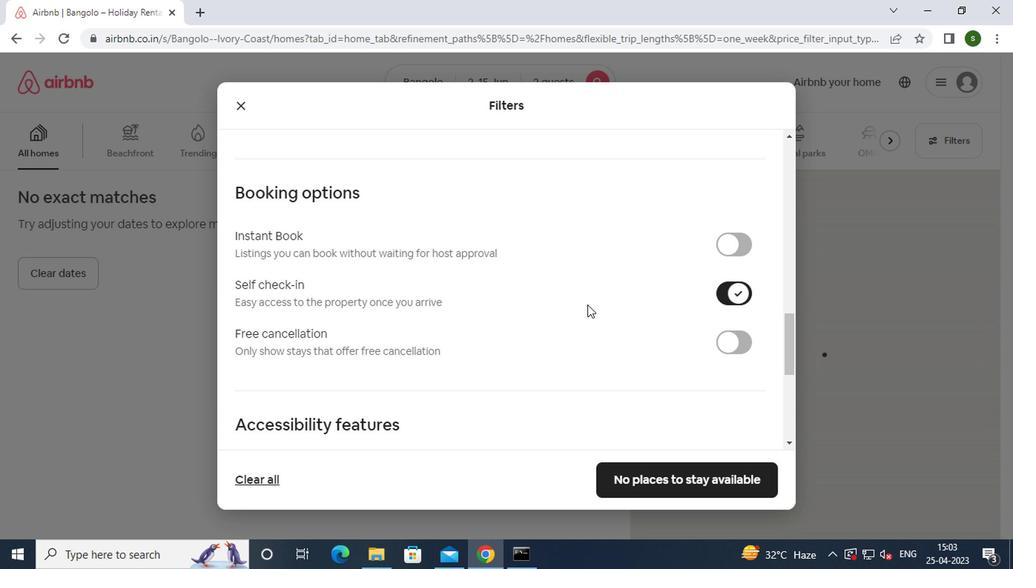 
Action: Mouse scrolled (583, 306) with delta (0, 0)
Screenshot: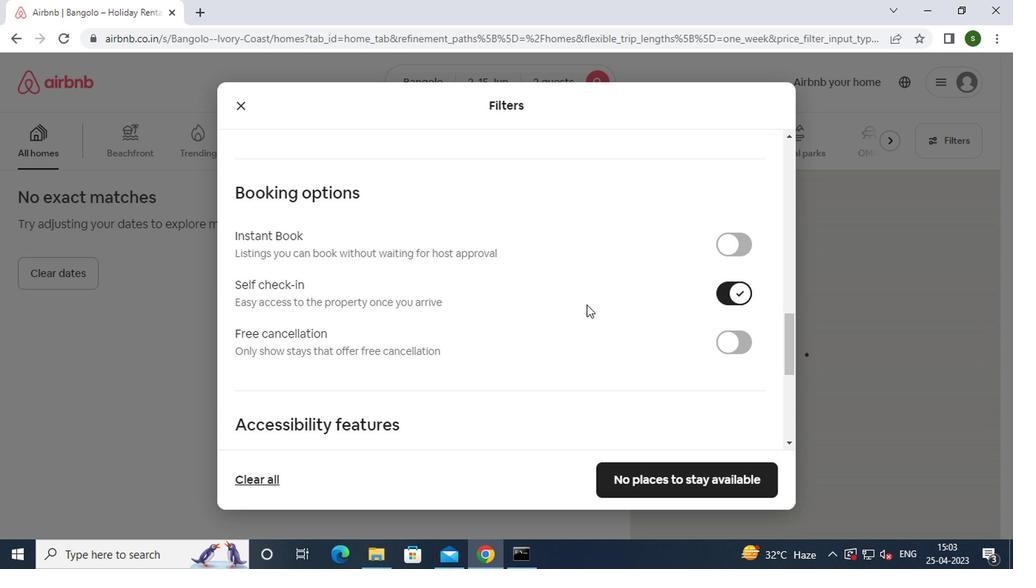 
Action: Mouse scrolled (583, 306) with delta (0, 0)
Screenshot: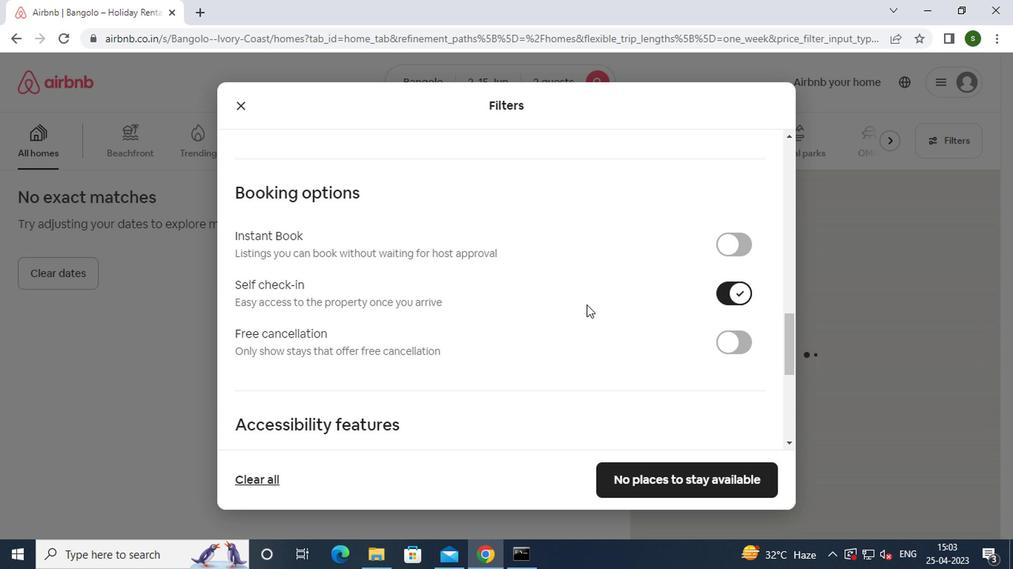 
Action: Mouse scrolled (583, 306) with delta (0, 0)
Screenshot: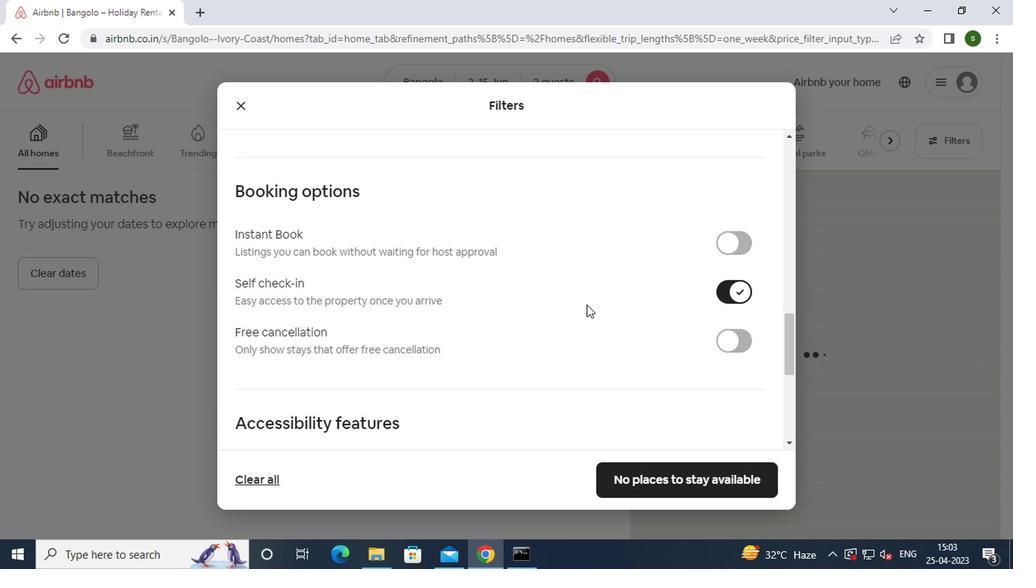 
Action: Mouse scrolled (583, 306) with delta (0, 0)
Screenshot: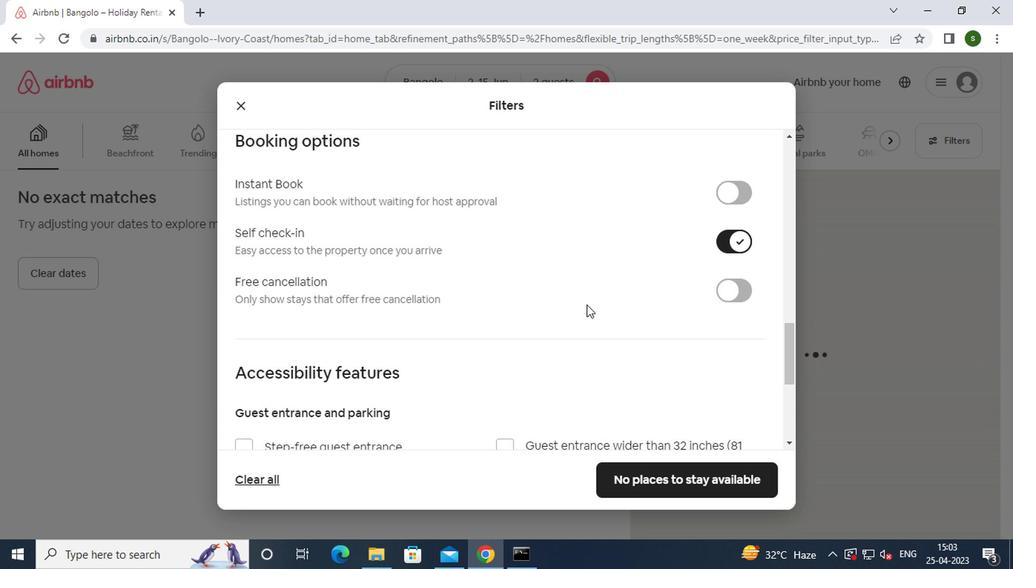 
Action: Mouse scrolled (583, 306) with delta (0, 0)
Screenshot: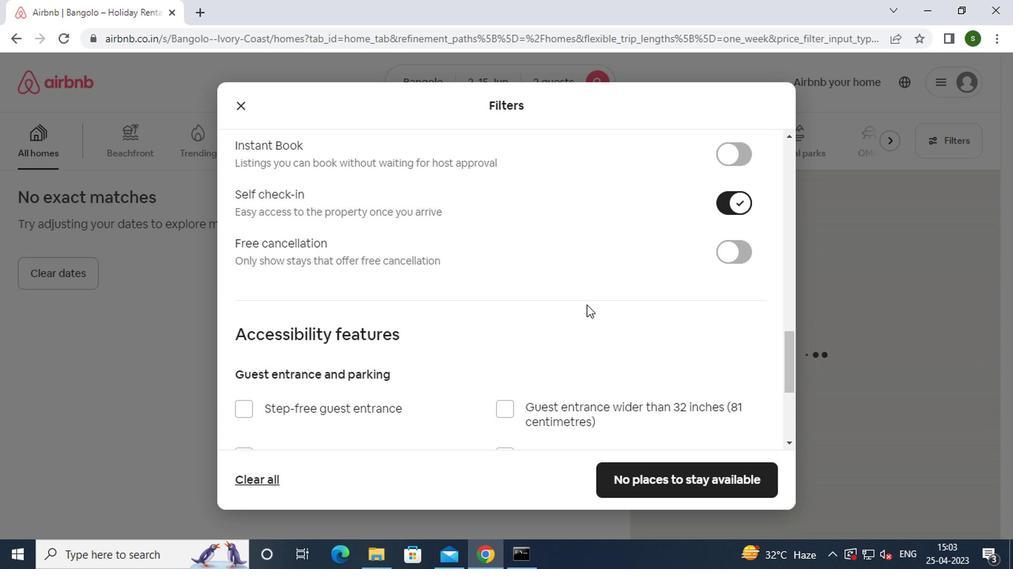 
Action: Mouse scrolled (583, 306) with delta (0, 0)
Screenshot: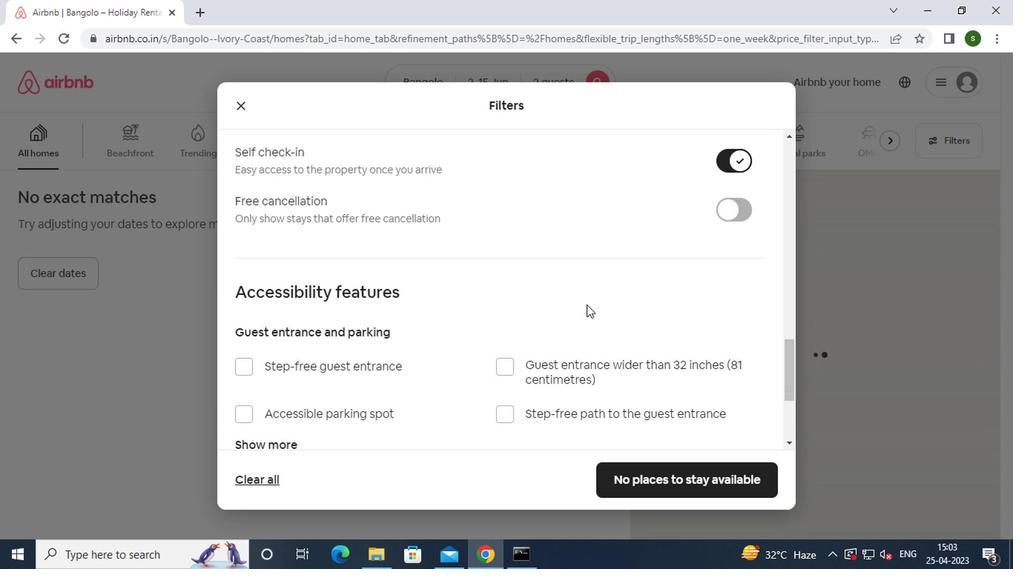 
Action: Mouse scrolled (583, 306) with delta (0, 0)
Screenshot: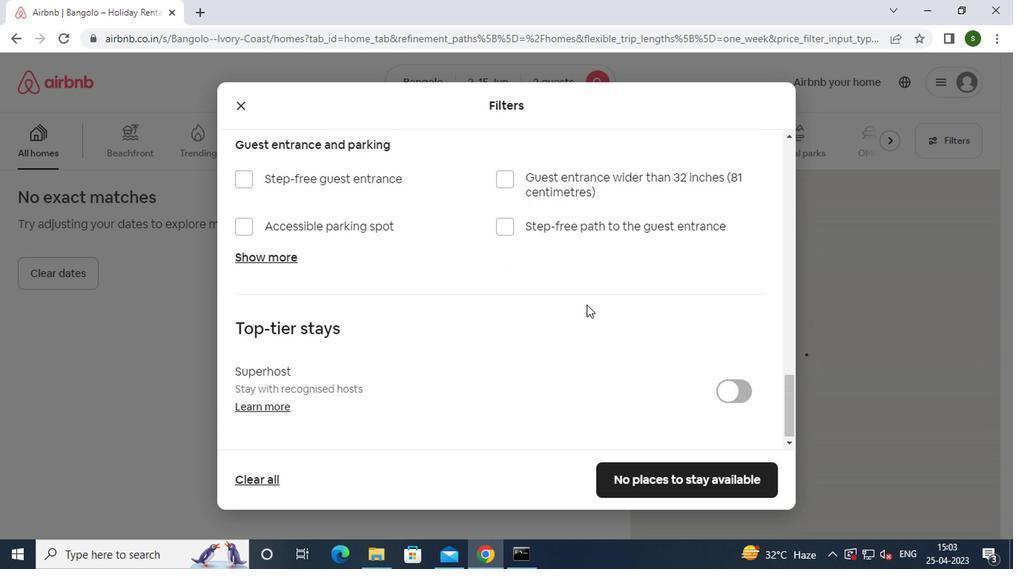 
Action: Mouse scrolled (583, 306) with delta (0, 0)
Screenshot: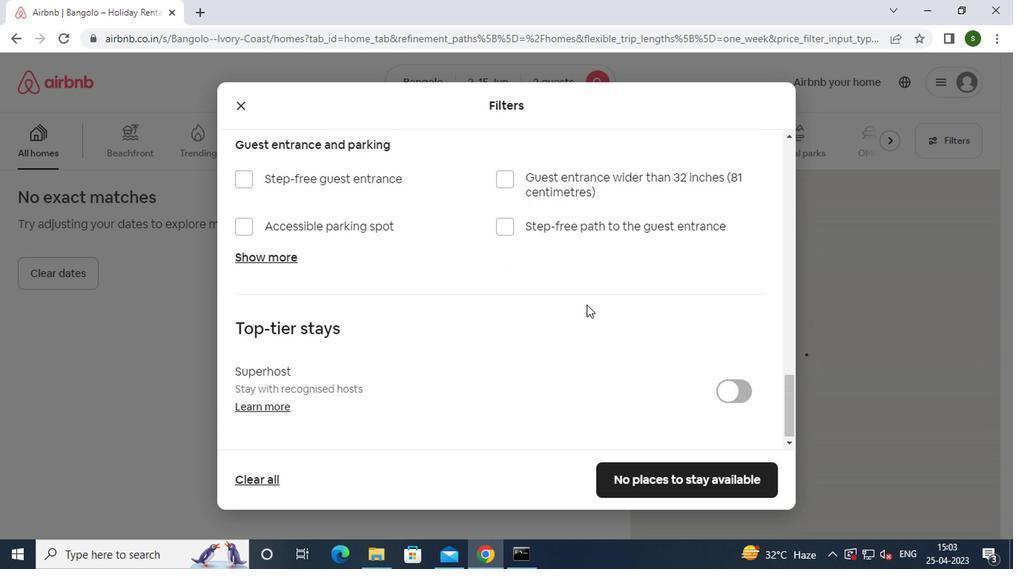
Action: Mouse scrolled (583, 306) with delta (0, 0)
Screenshot: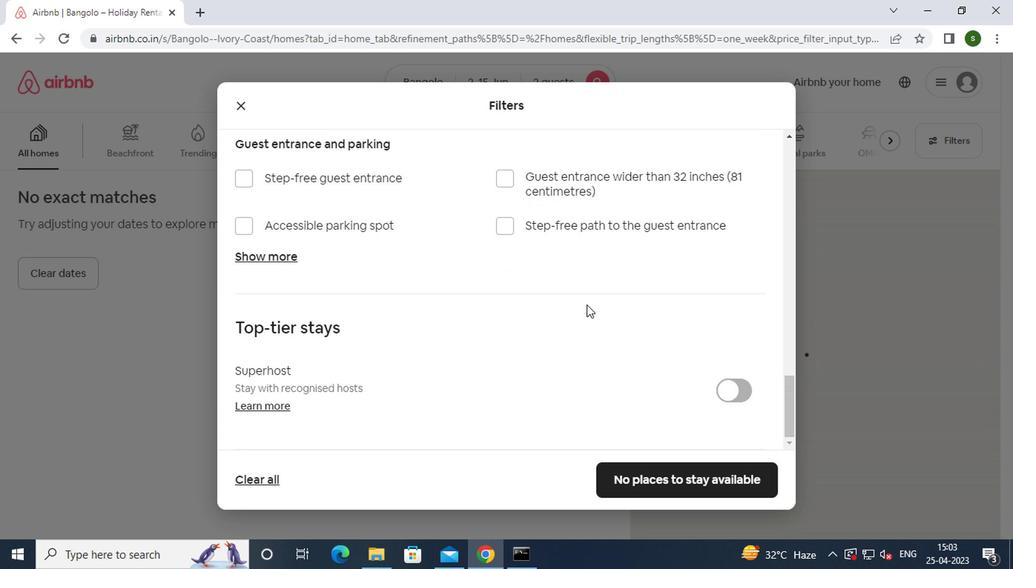 
Action: Mouse moved to (651, 472)
Screenshot: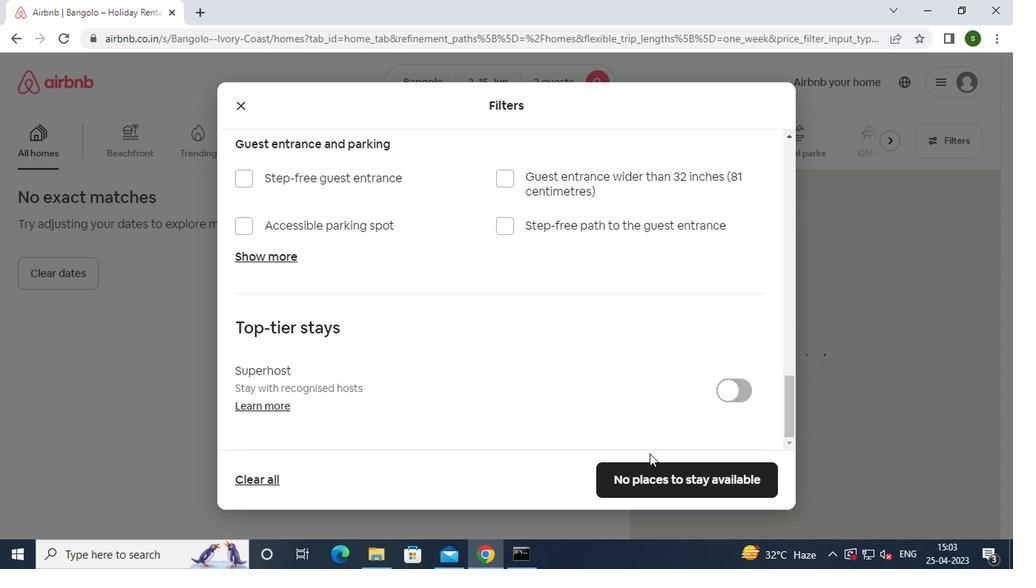 
Action: Mouse pressed left at (651, 472)
Screenshot: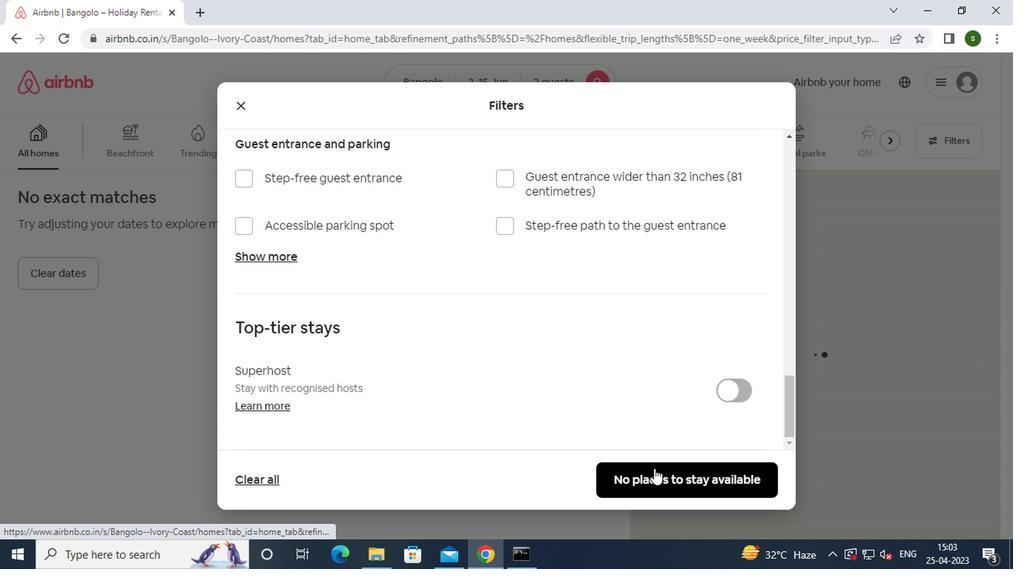 
Action: Mouse moved to (618, 441)
Screenshot: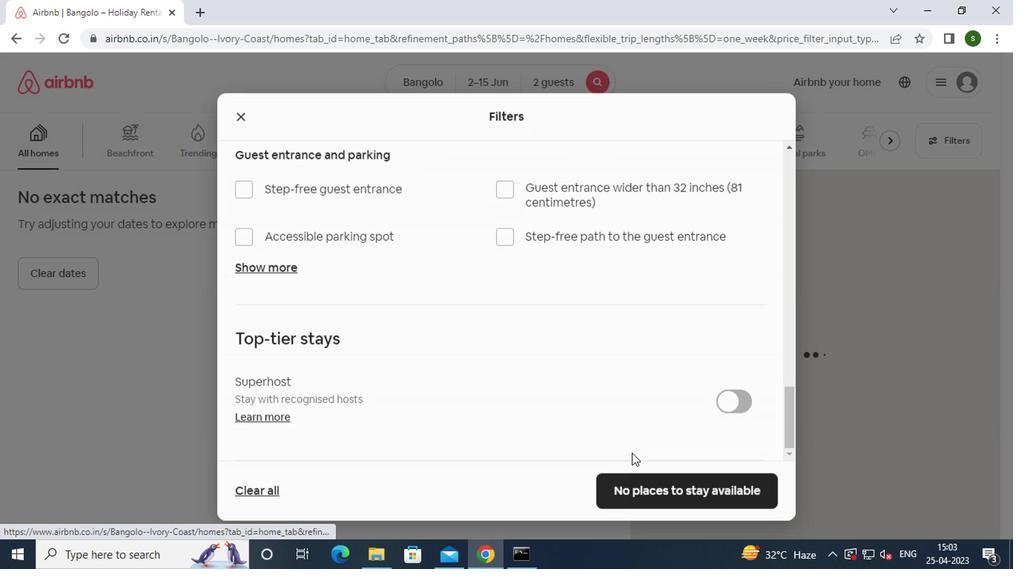 
